 Task: nan
Action: Mouse moved to (428, 109)
Screenshot: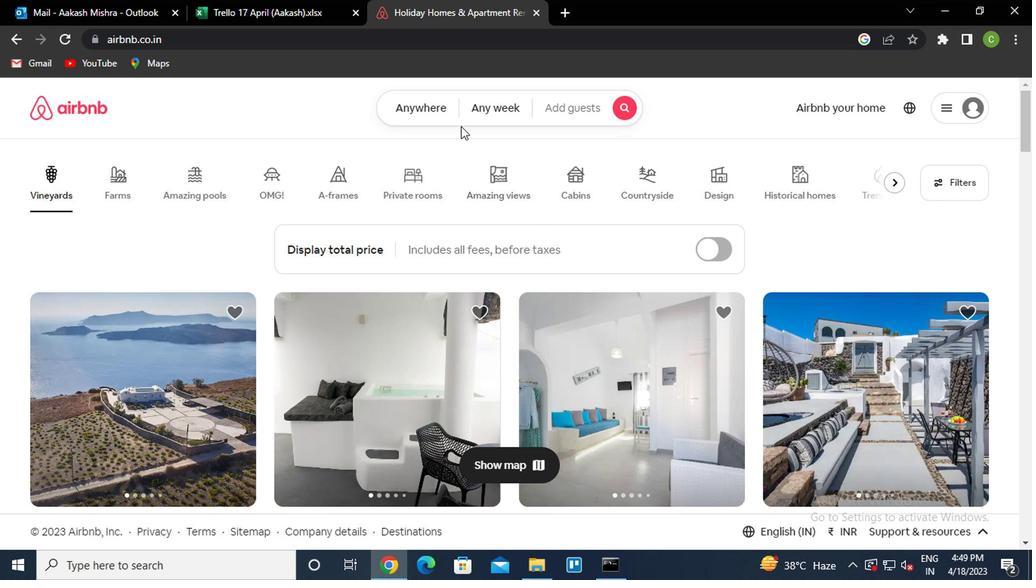 
Action: Mouse pressed left at (428, 109)
Screenshot: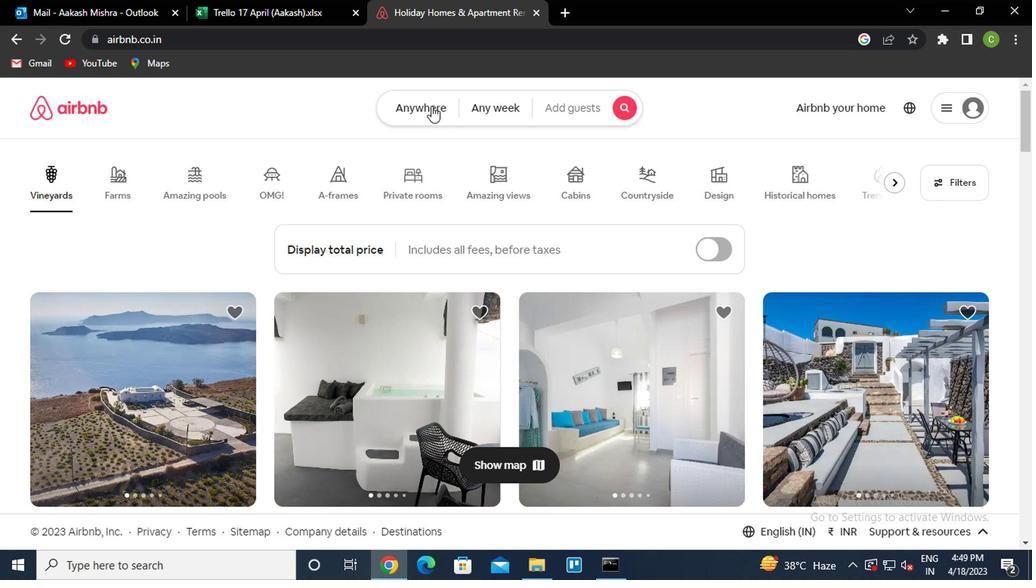 
Action: Mouse moved to (314, 169)
Screenshot: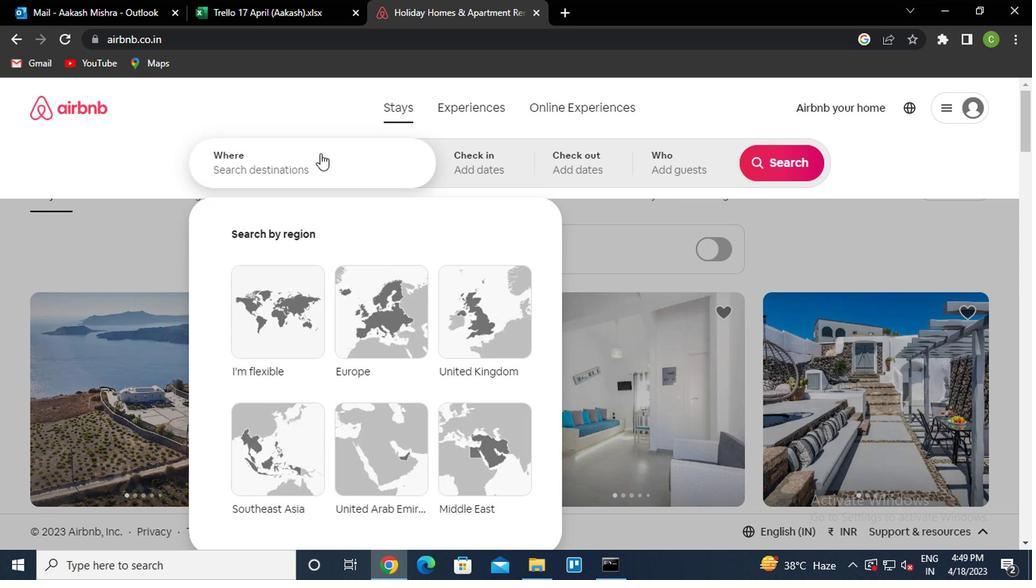 
Action: Mouse pressed left at (314, 169)
Screenshot: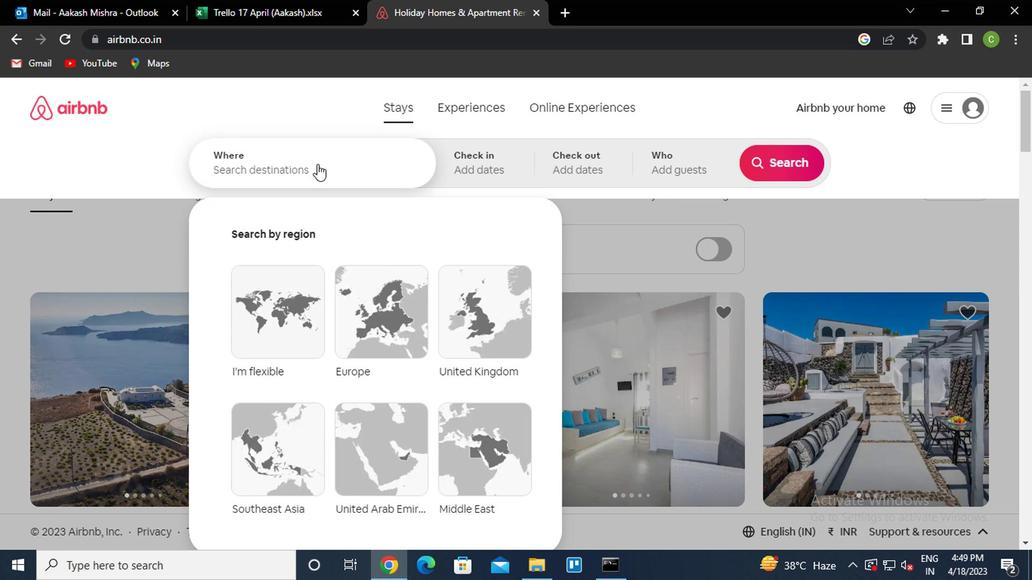 
Action: Mouse moved to (318, 168)
Screenshot: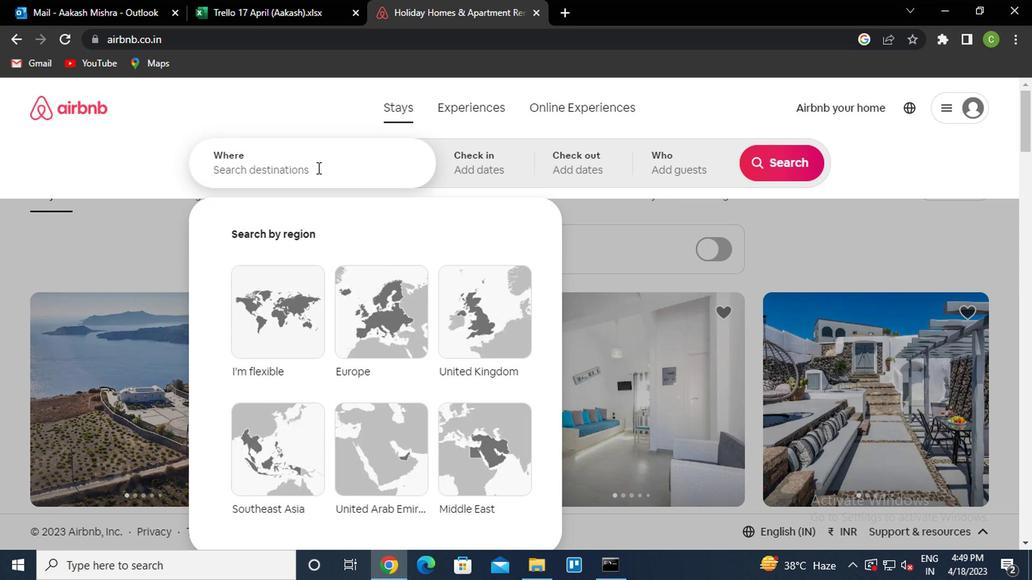 
Action: Key pressed c<Key.caps_lock>abo<Key.space>brazil<Key.down><Key.enter>
Screenshot: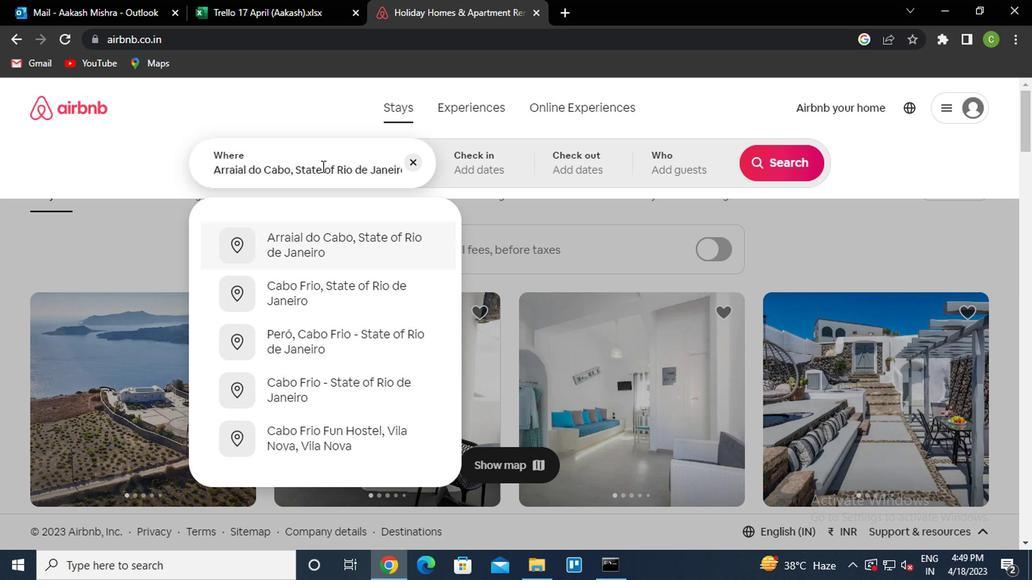 
Action: Mouse moved to (761, 282)
Screenshot: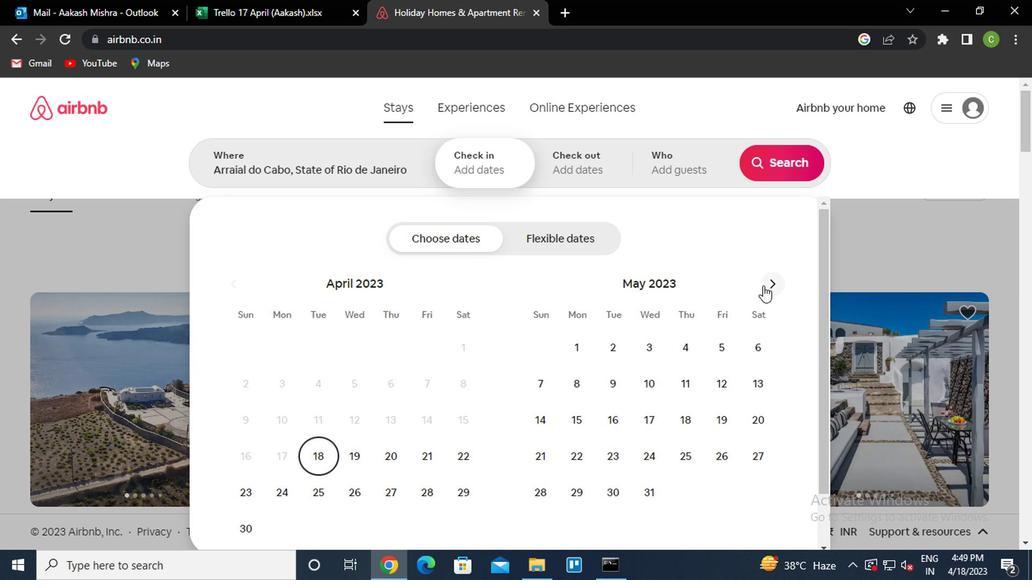
Action: Mouse pressed left at (761, 282)
Screenshot: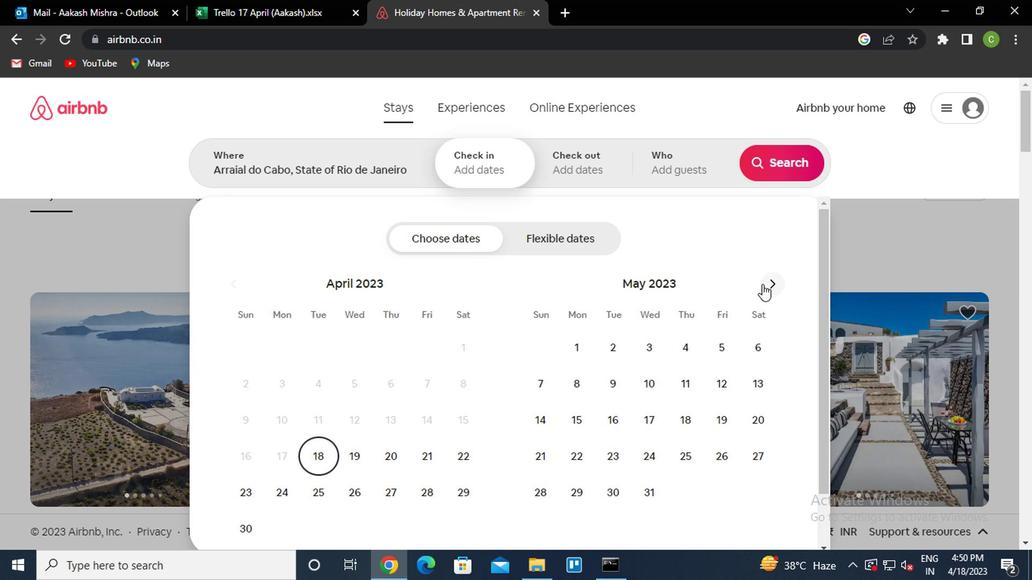 
Action: Mouse pressed left at (761, 282)
Screenshot: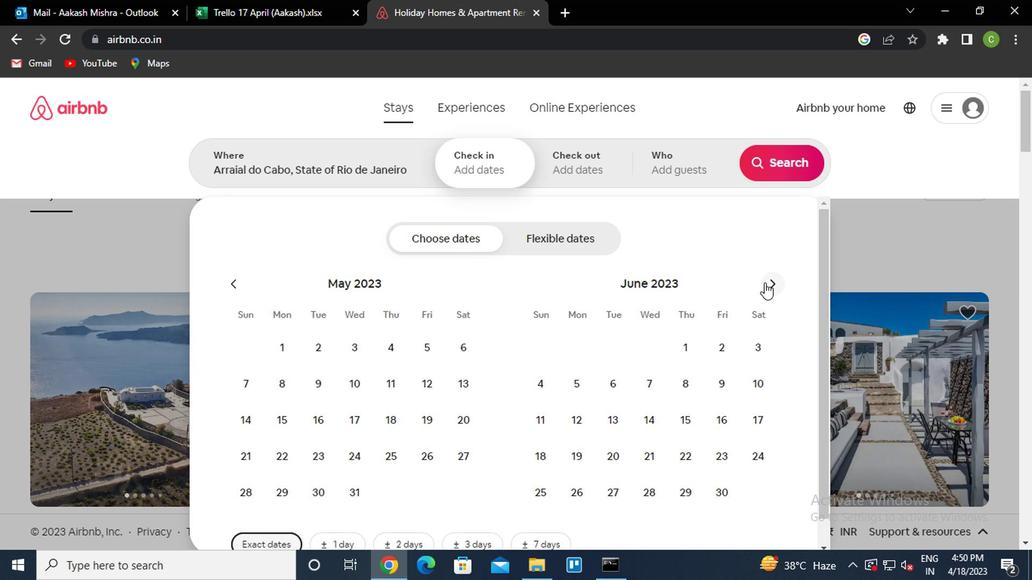 
Action: Mouse moved to (654, 414)
Screenshot: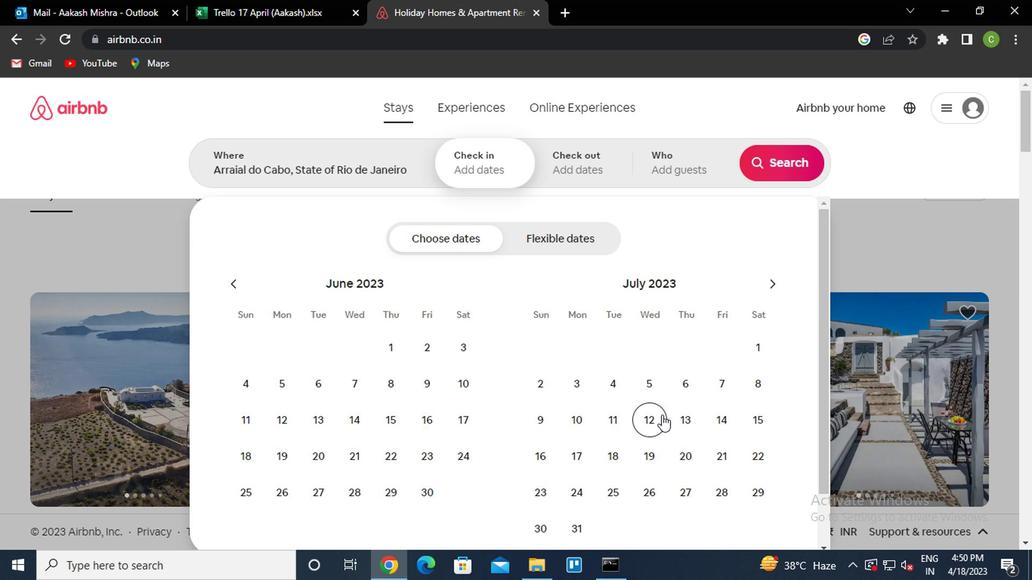 
Action: Mouse pressed left at (654, 414)
Screenshot: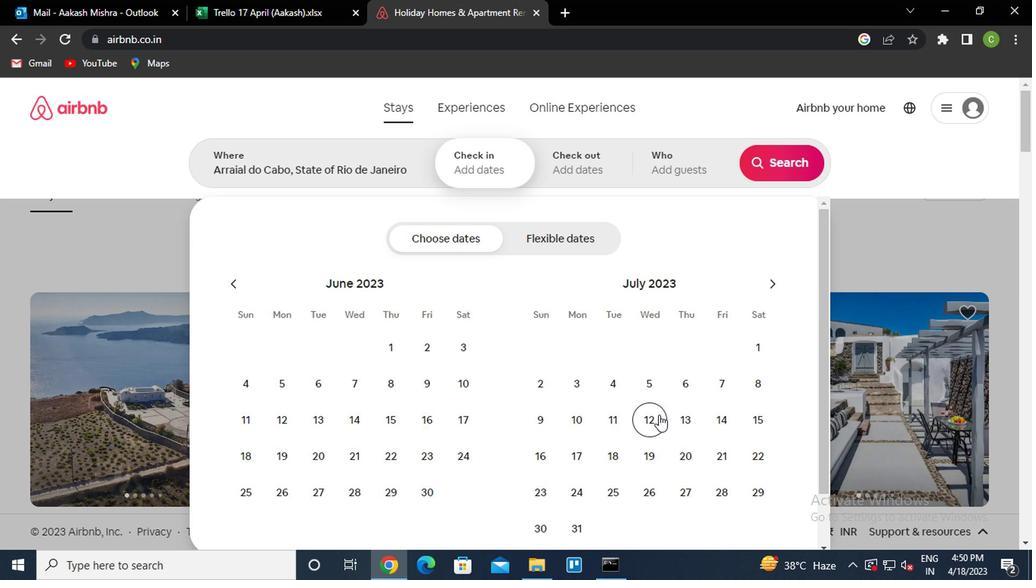 
Action: Mouse moved to (749, 419)
Screenshot: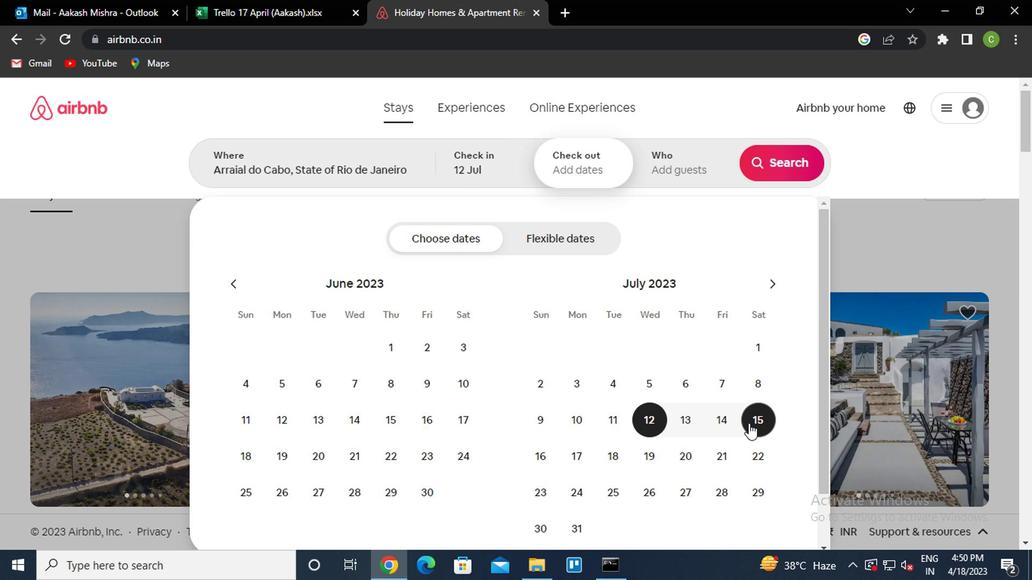 
Action: Mouse pressed left at (749, 419)
Screenshot: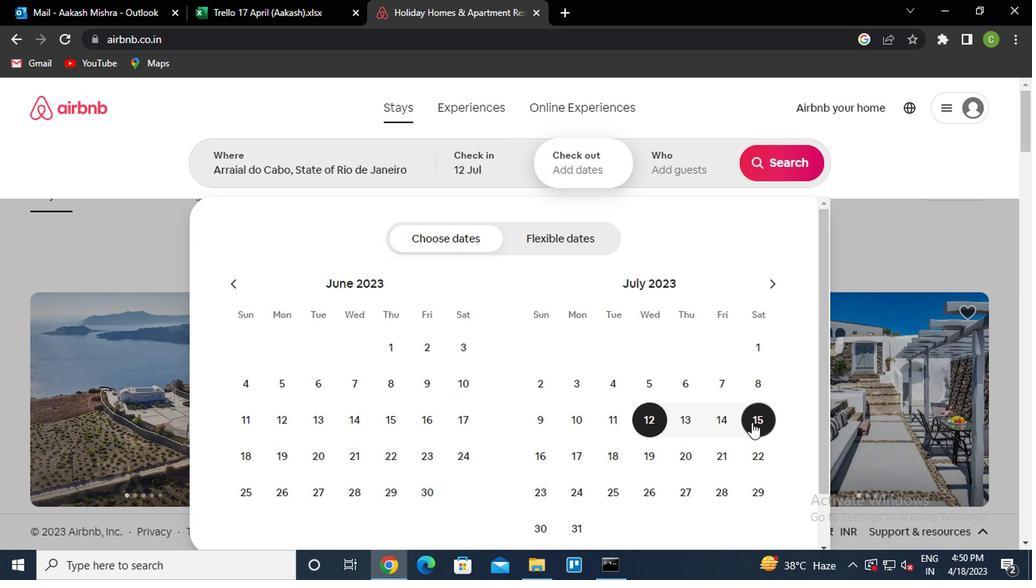 
Action: Mouse moved to (694, 157)
Screenshot: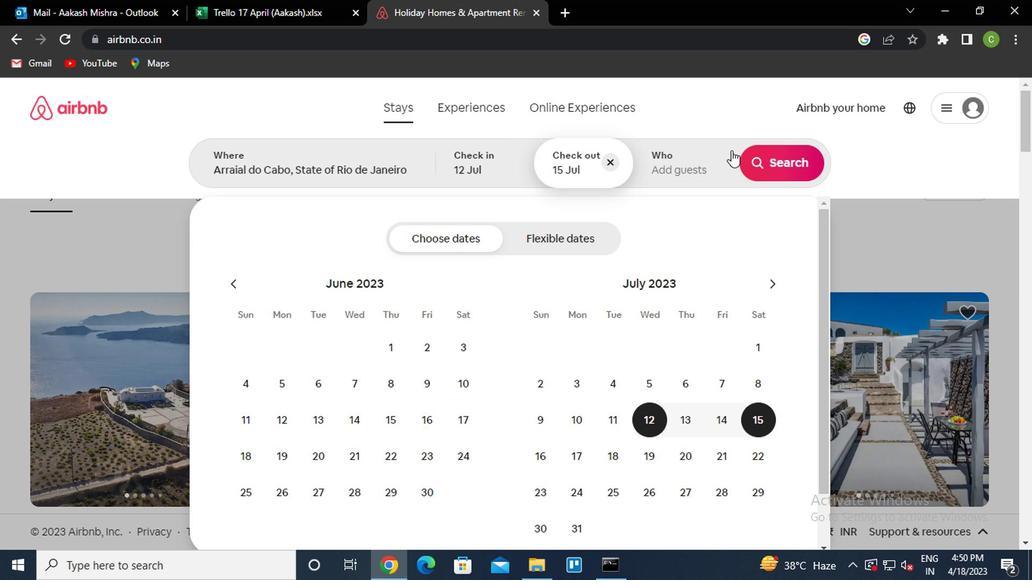 
Action: Mouse pressed left at (694, 157)
Screenshot: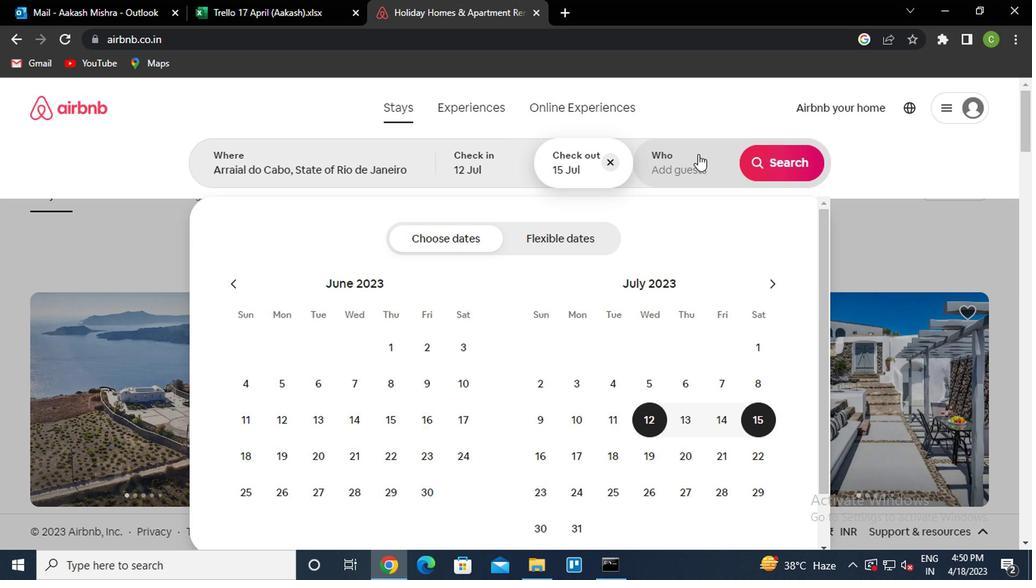 
Action: Mouse moved to (795, 249)
Screenshot: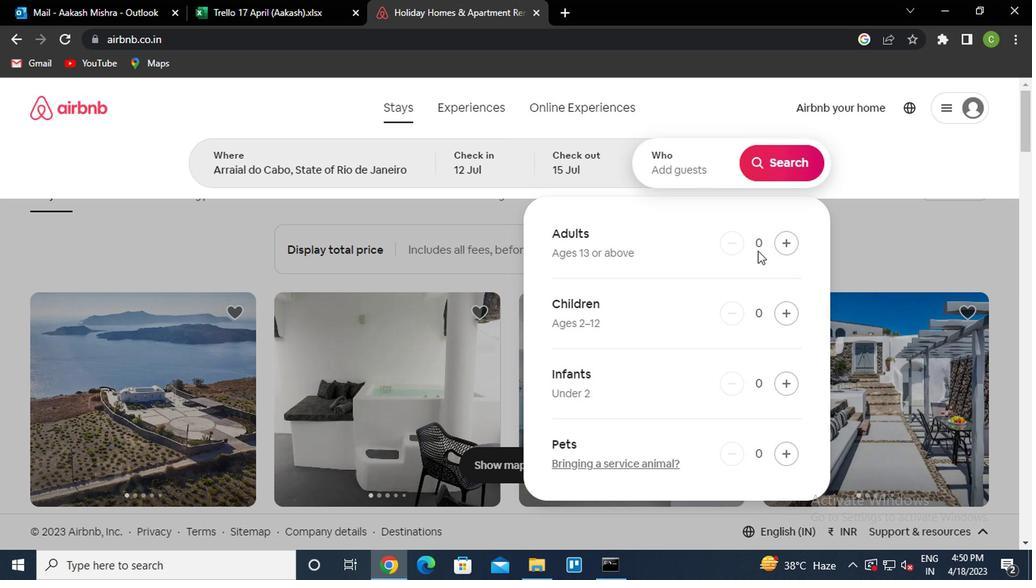
Action: Mouse pressed left at (795, 249)
Screenshot: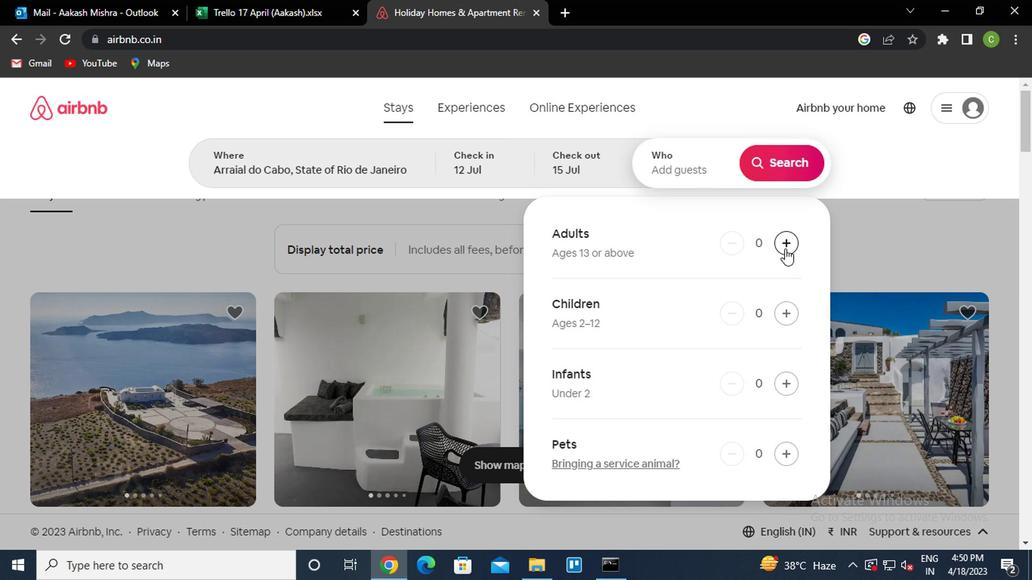 
Action: Mouse moved to (789, 247)
Screenshot: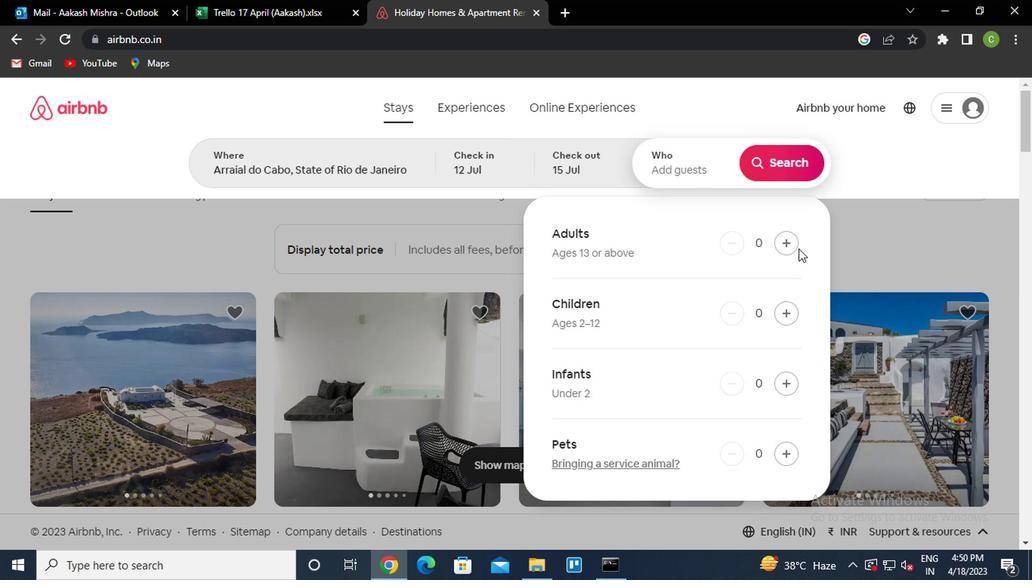 
Action: Mouse pressed left at (789, 247)
Screenshot: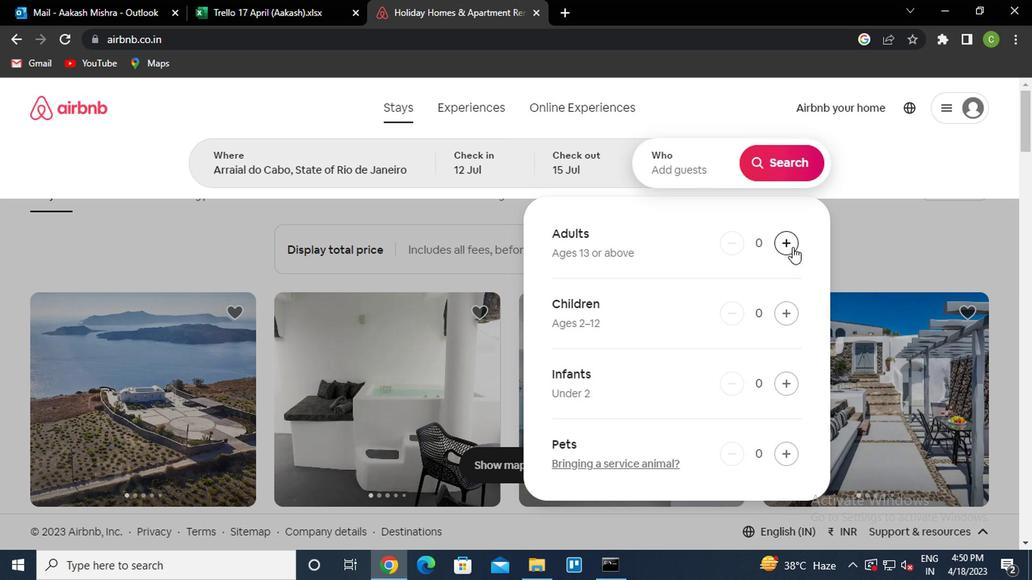 
Action: Mouse pressed left at (789, 247)
Screenshot: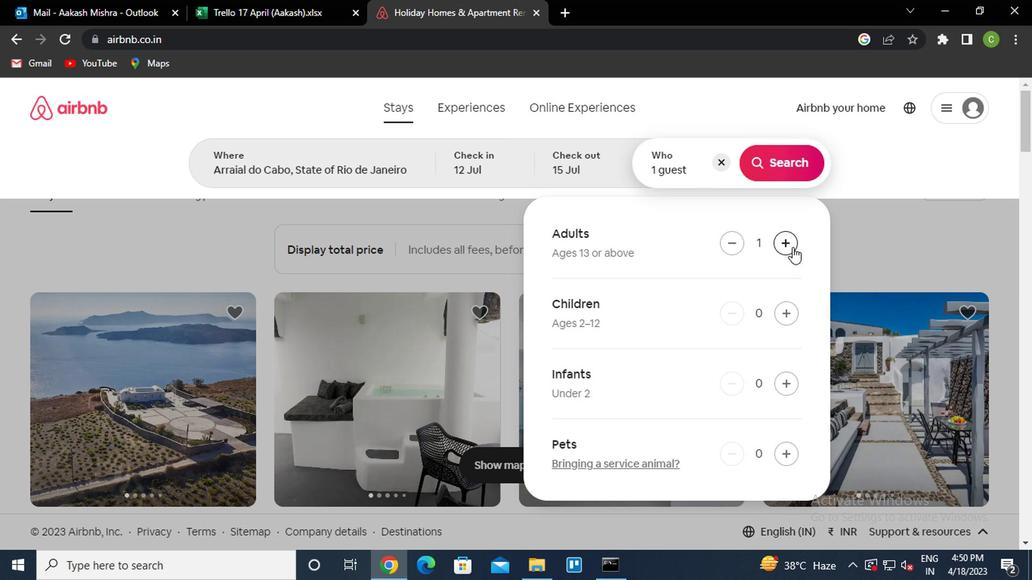 
Action: Mouse pressed left at (789, 247)
Screenshot: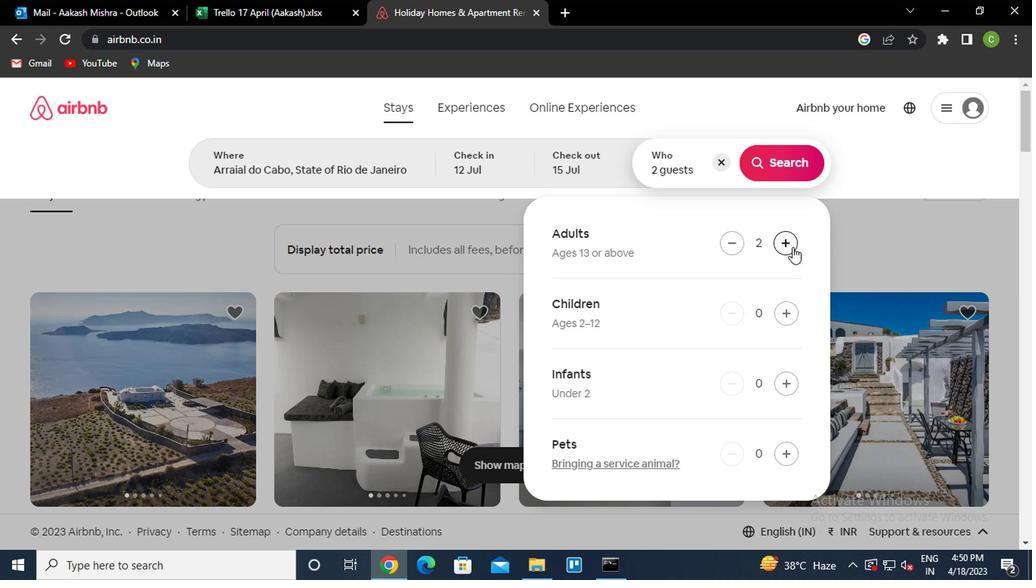 
Action: Mouse moved to (839, 238)
Screenshot: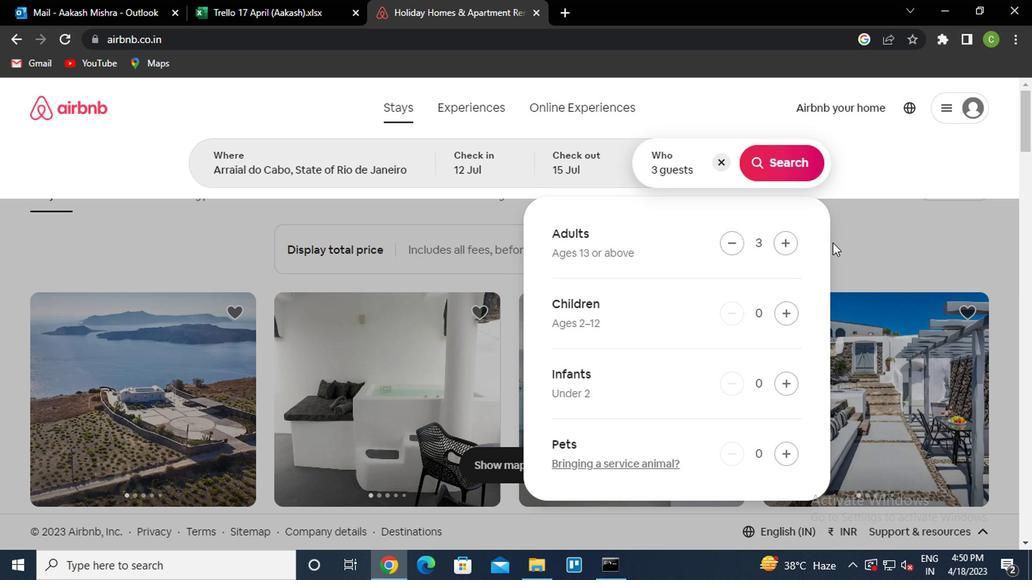 
Action: Mouse pressed left at (839, 238)
Screenshot: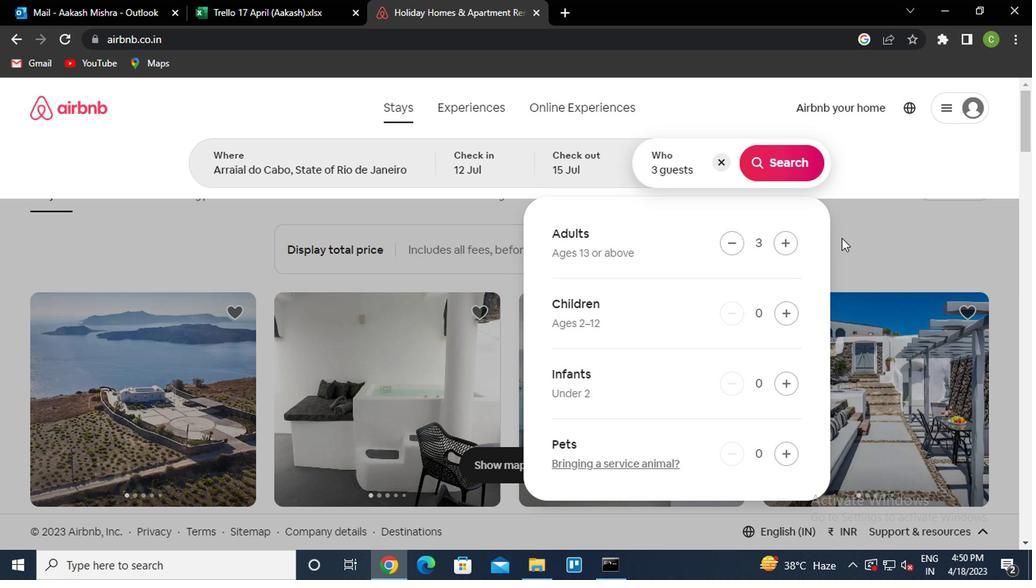
Action: Mouse moved to (963, 187)
Screenshot: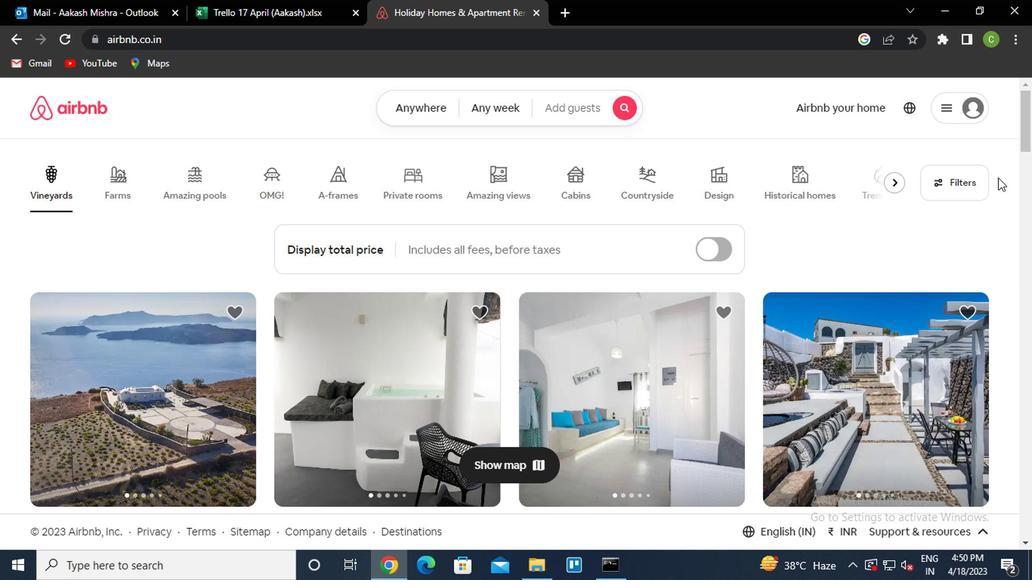 
Action: Mouse pressed left at (963, 187)
Screenshot: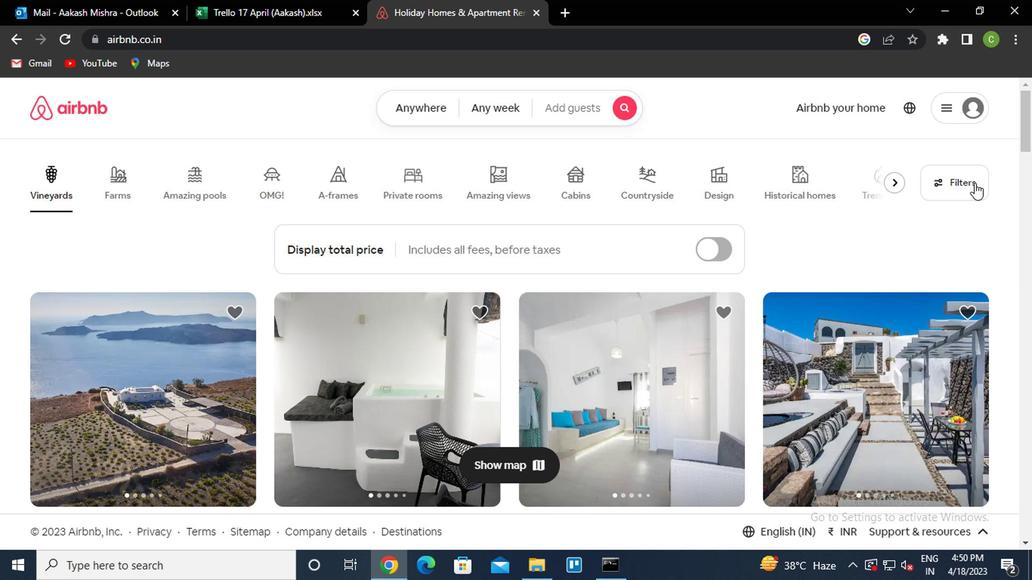 
Action: Mouse moved to (371, 351)
Screenshot: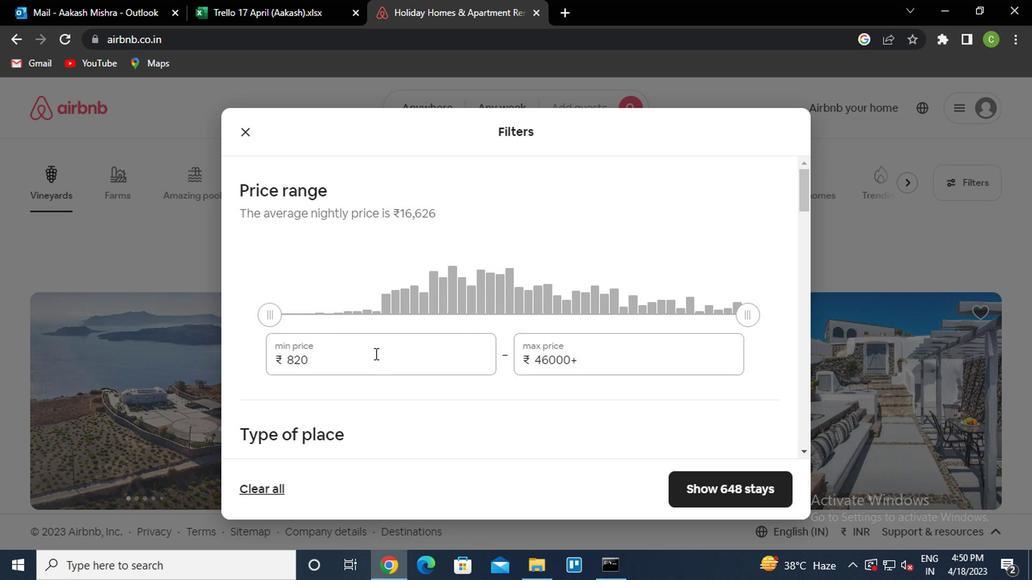
Action: Mouse pressed left at (371, 351)
Screenshot: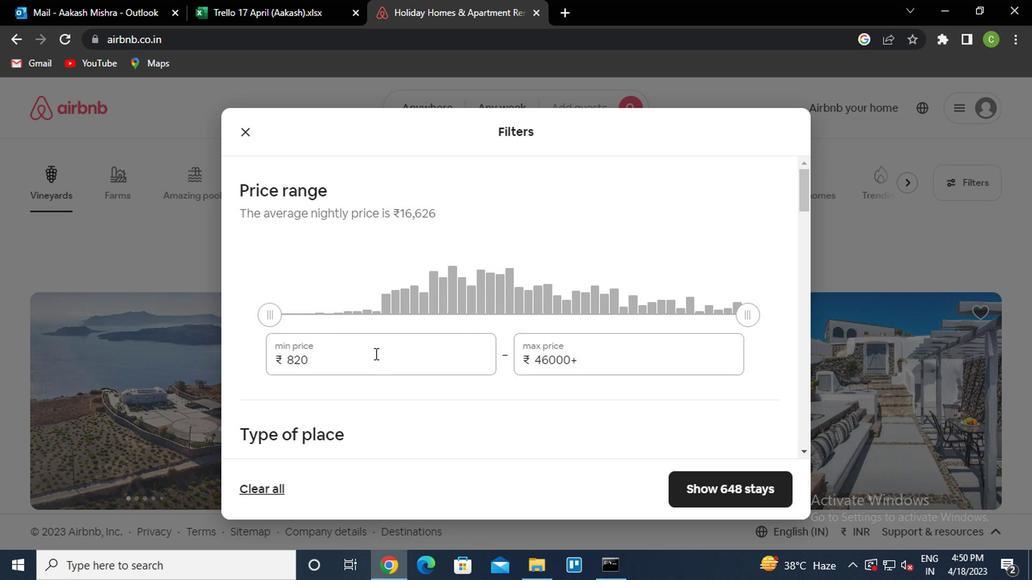 
Action: Key pressed <Key.backspace><Key.backspace><Key.backspace>12000<Key.tab>16000
Screenshot: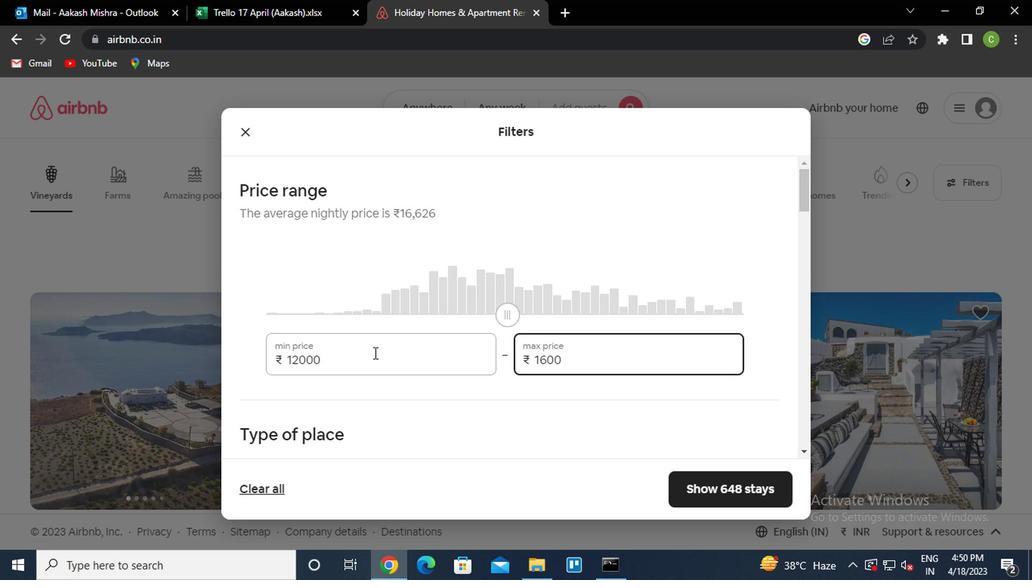 
Action: Mouse moved to (377, 402)
Screenshot: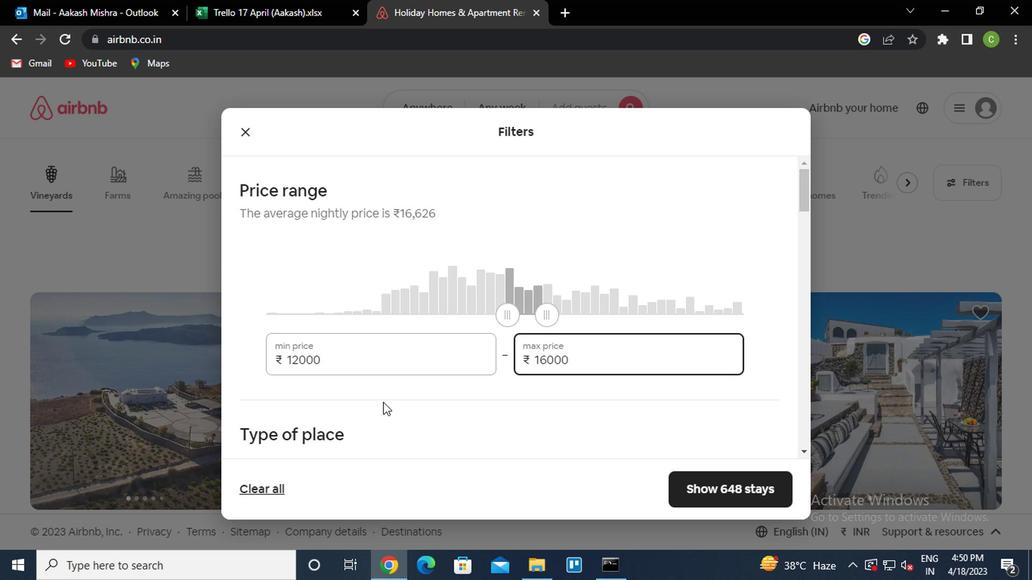 
Action: Mouse scrolled (377, 401) with delta (0, 0)
Screenshot: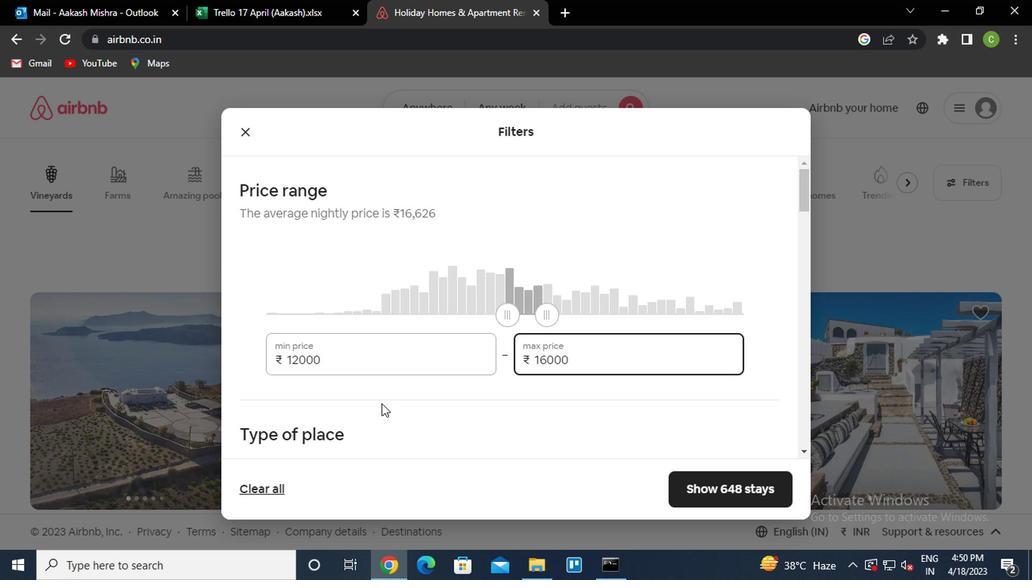 
Action: Mouse scrolled (377, 401) with delta (0, 0)
Screenshot: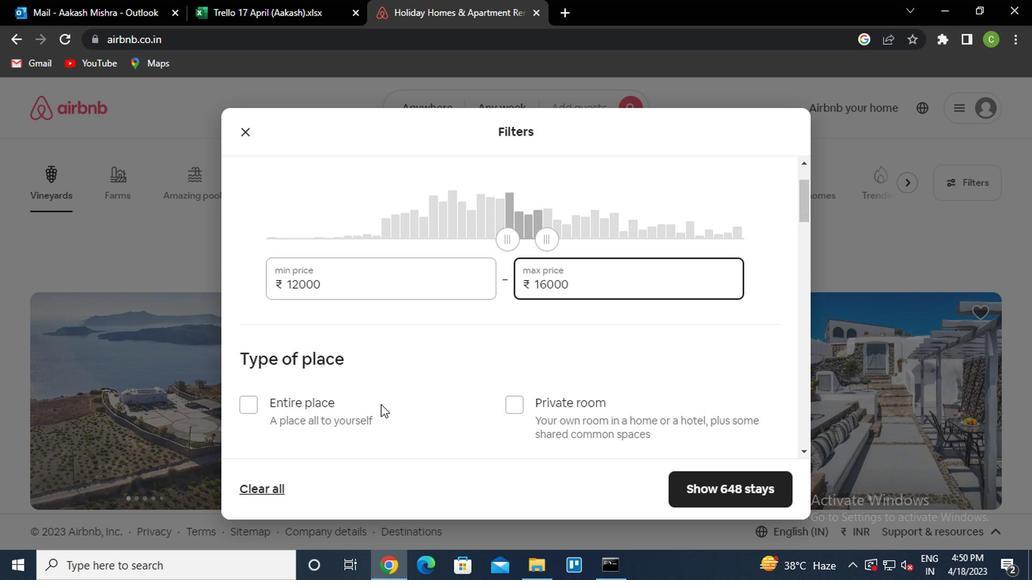 
Action: Mouse moved to (231, 324)
Screenshot: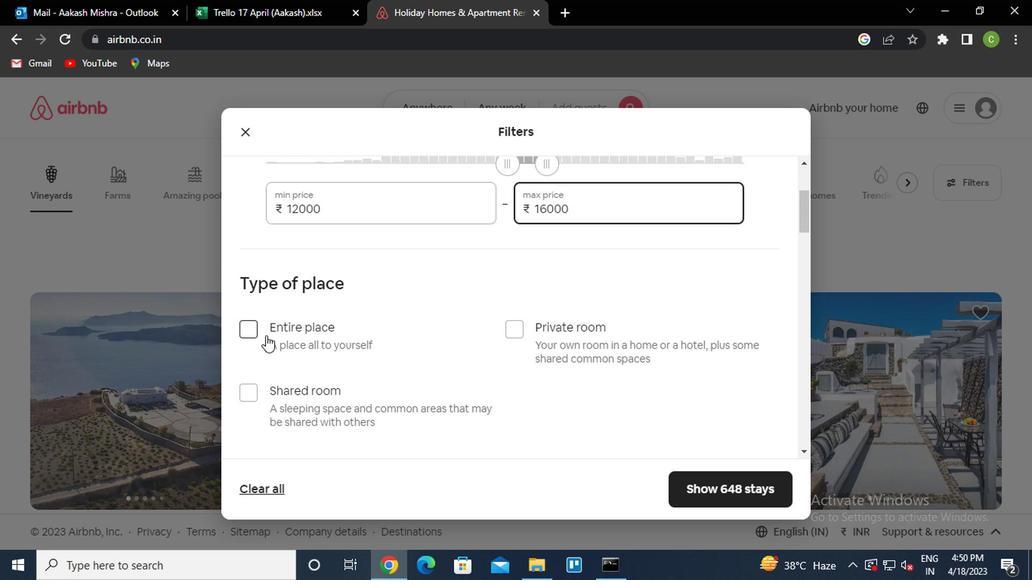 
Action: Mouse pressed left at (231, 324)
Screenshot: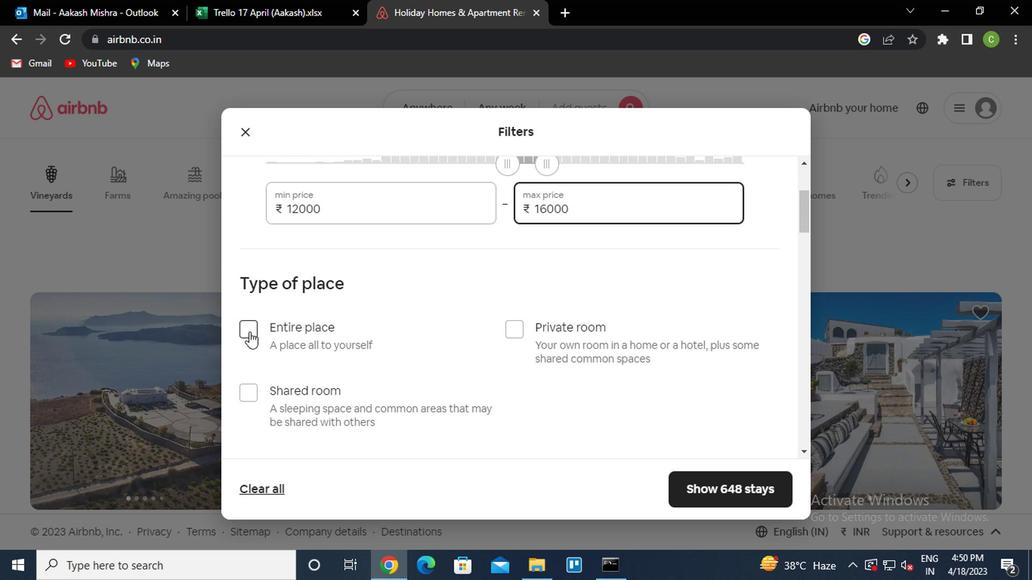 
Action: Mouse moved to (256, 329)
Screenshot: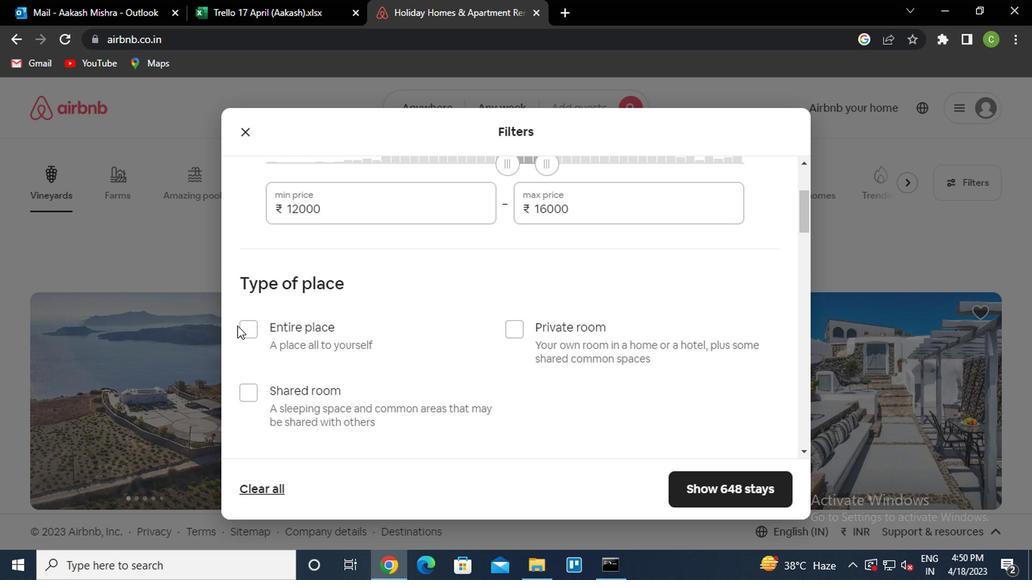 
Action: Mouse pressed left at (256, 329)
Screenshot: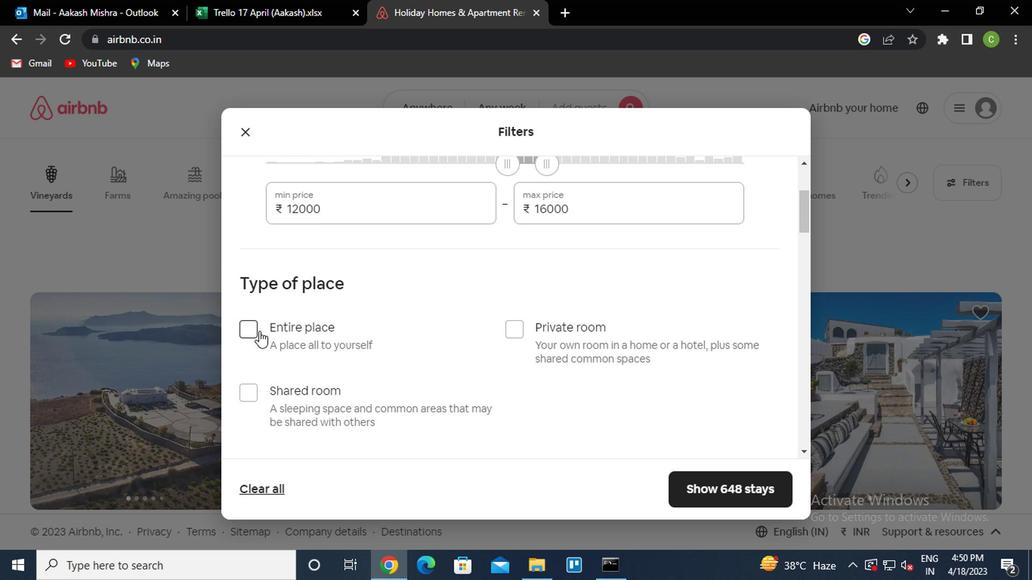 
Action: Mouse moved to (429, 341)
Screenshot: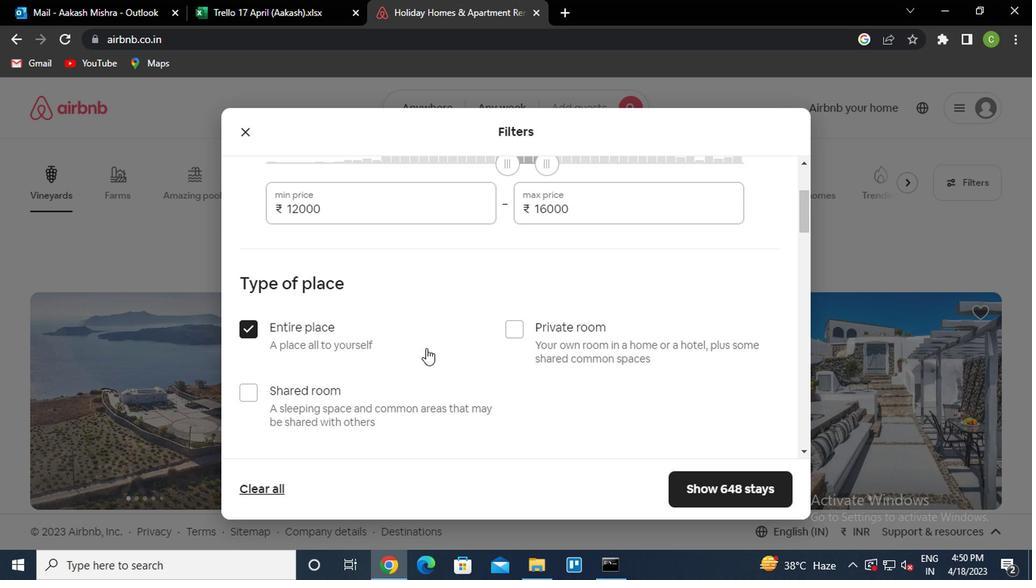 
Action: Mouse scrolled (429, 340) with delta (0, -1)
Screenshot: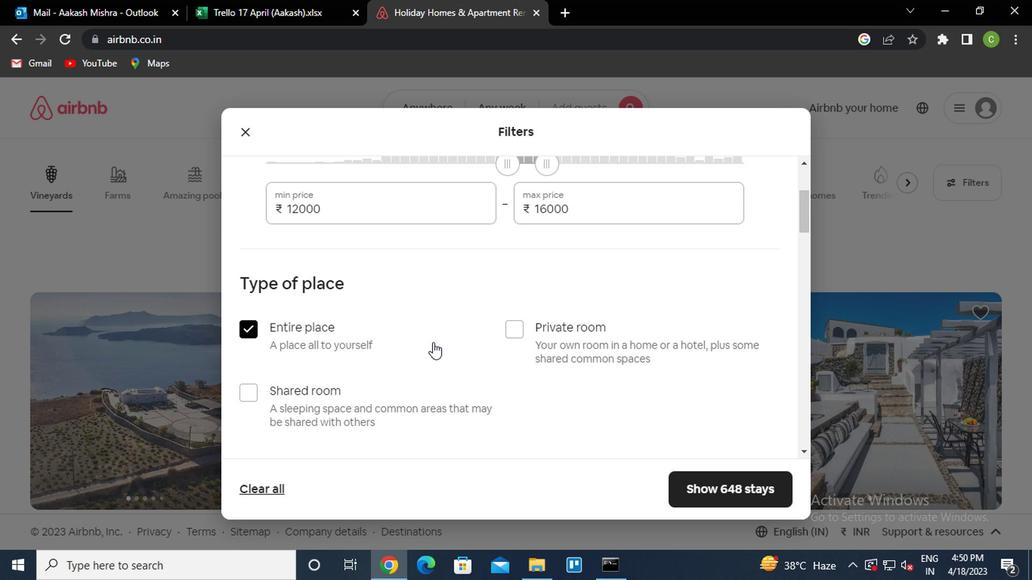 
Action: Mouse scrolled (429, 340) with delta (0, -1)
Screenshot: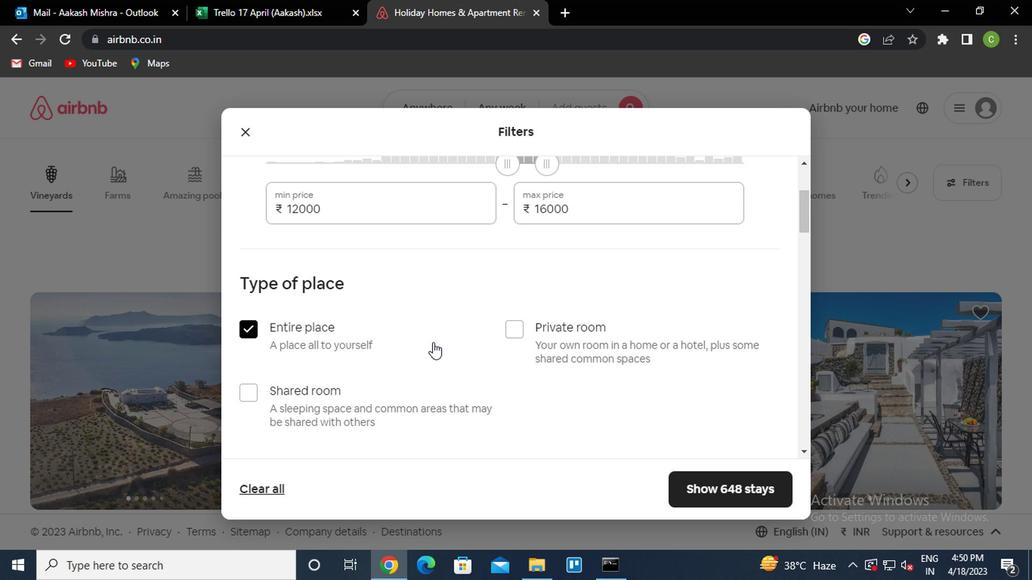
Action: Mouse scrolled (429, 340) with delta (0, -1)
Screenshot: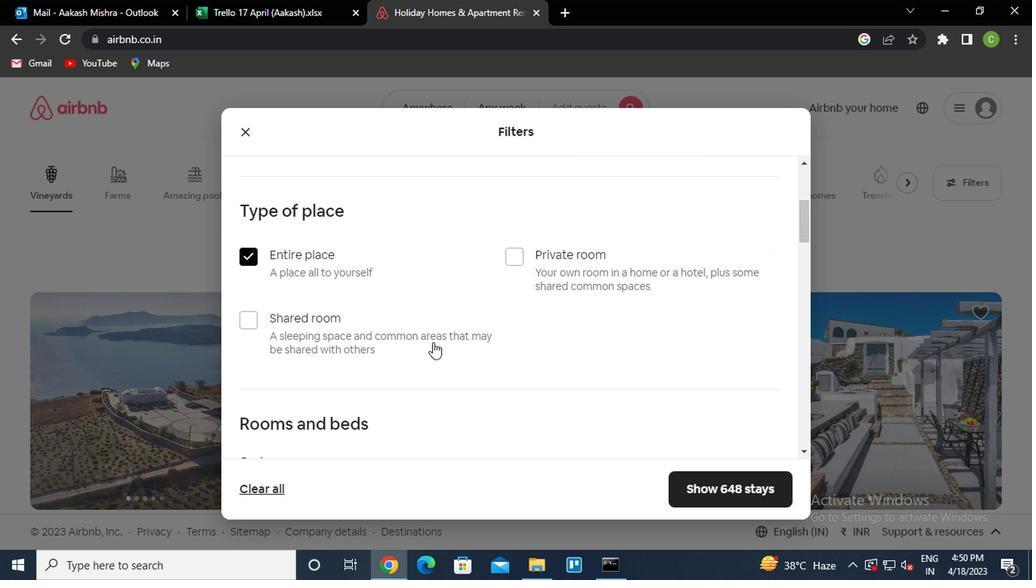 
Action: Mouse moved to (388, 345)
Screenshot: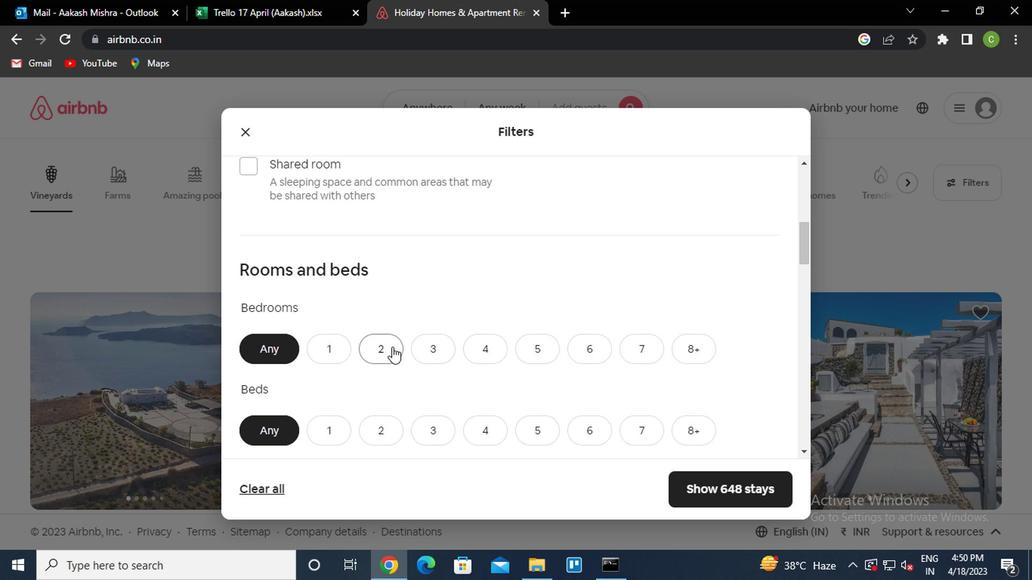 
Action: Mouse pressed left at (388, 345)
Screenshot: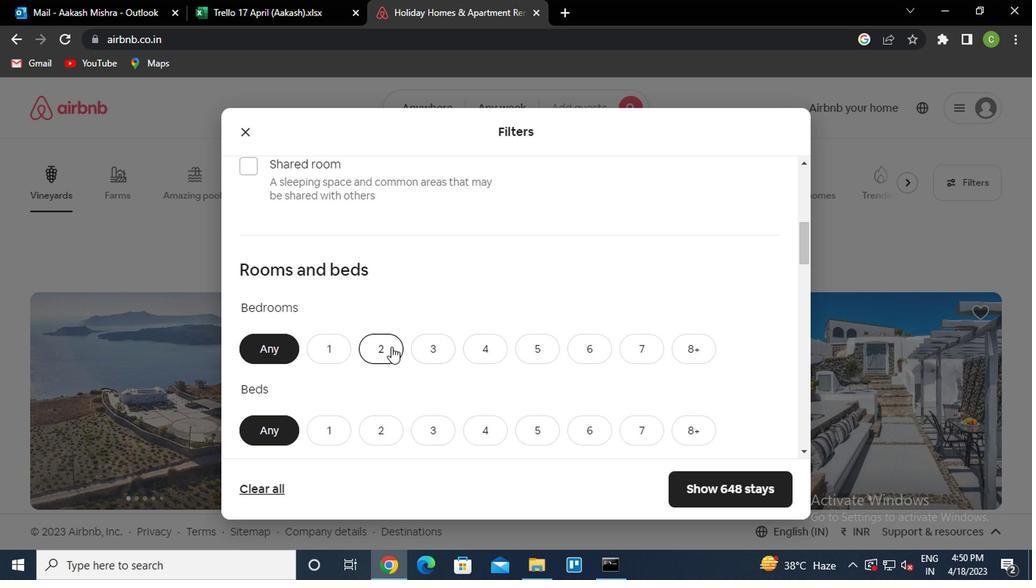 
Action: Mouse moved to (403, 334)
Screenshot: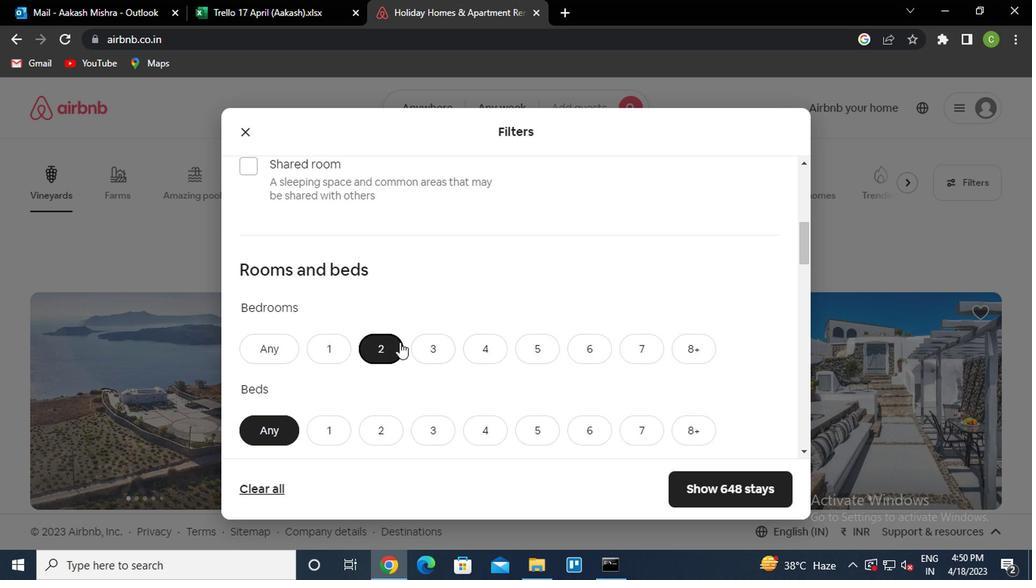 
Action: Mouse scrolled (403, 333) with delta (0, 0)
Screenshot: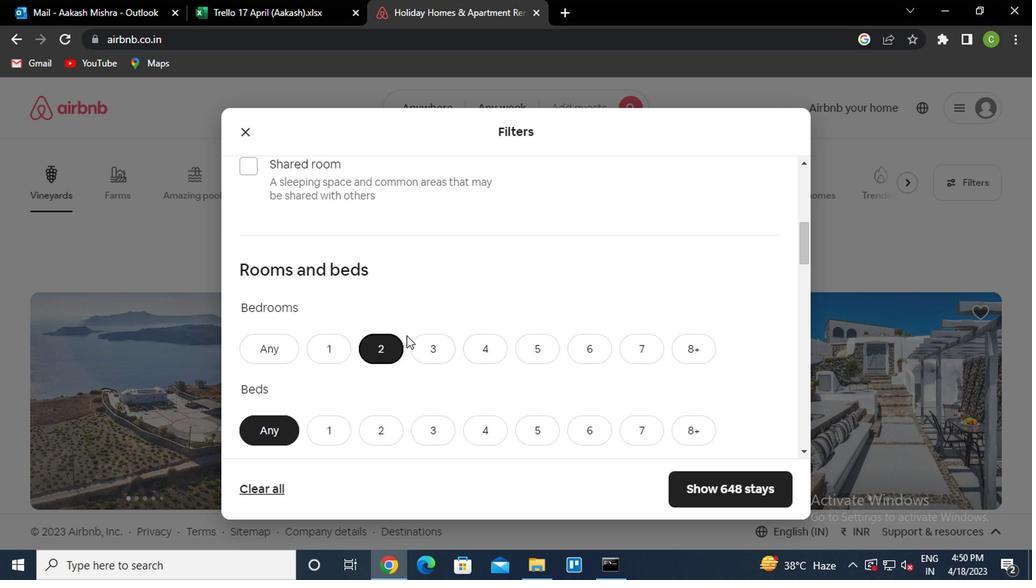 
Action: Mouse scrolled (403, 333) with delta (0, 0)
Screenshot: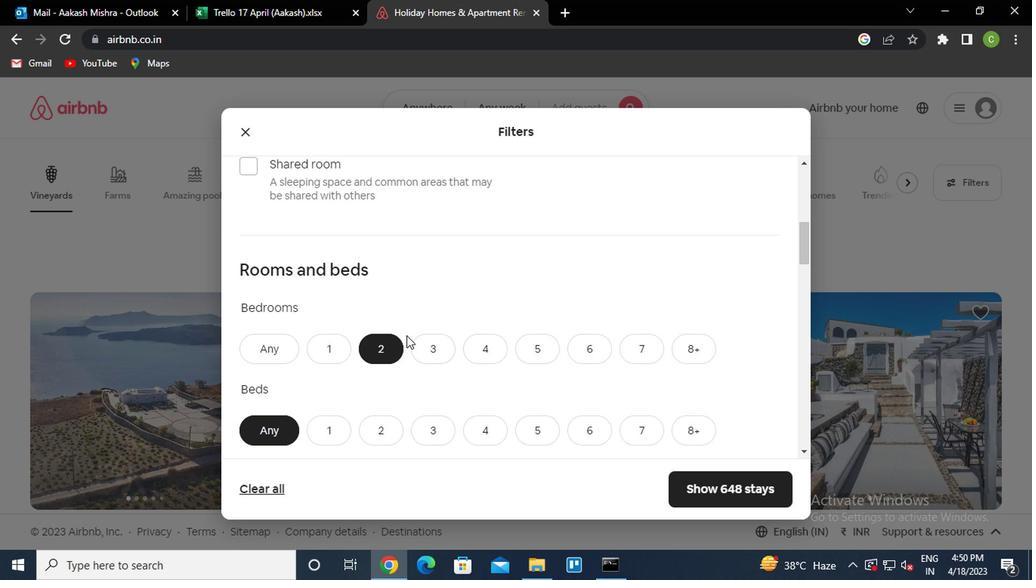 
Action: Mouse moved to (434, 289)
Screenshot: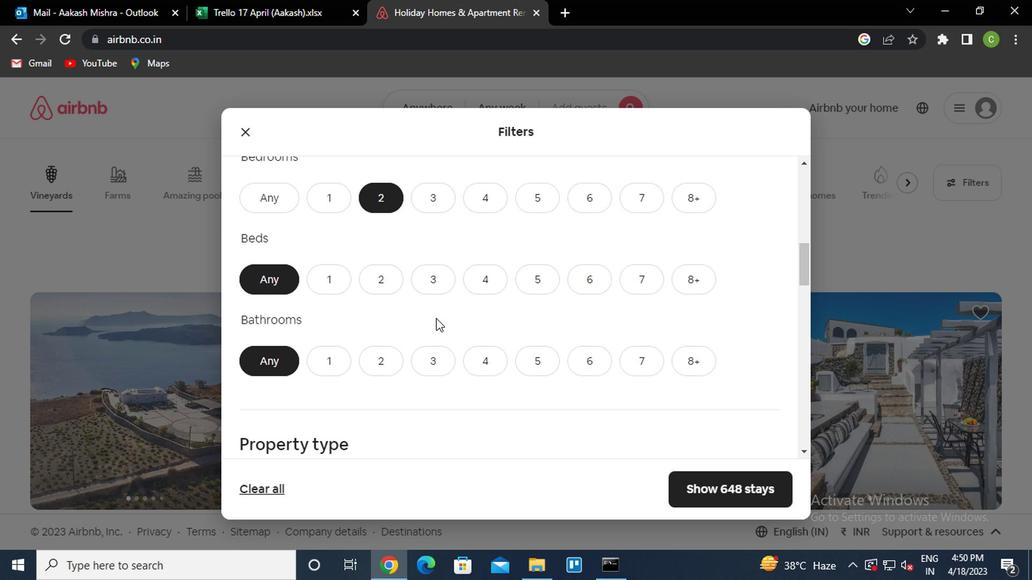 
Action: Mouse pressed left at (434, 289)
Screenshot: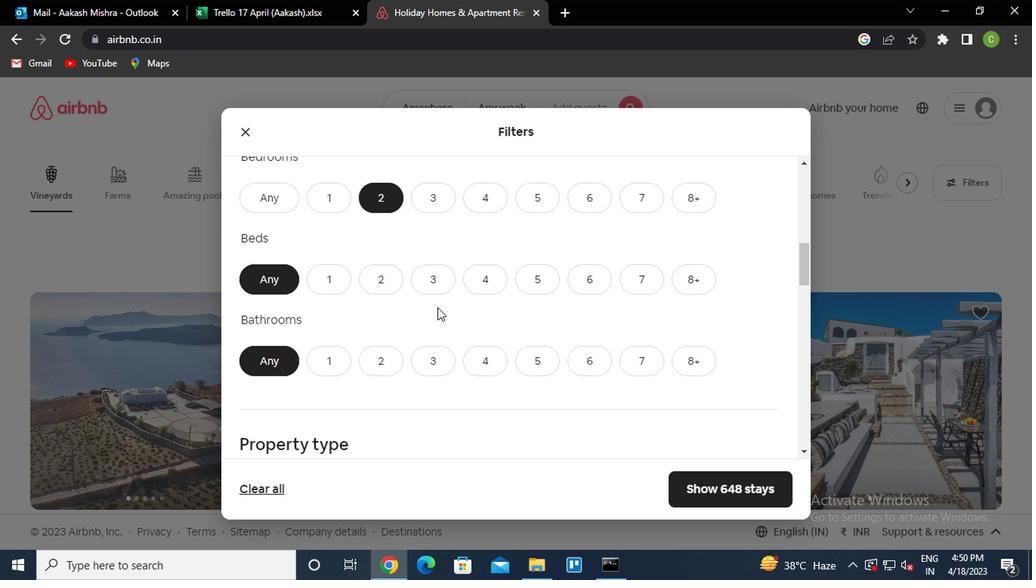 
Action: Mouse moved to (329, 368)
Screenshot: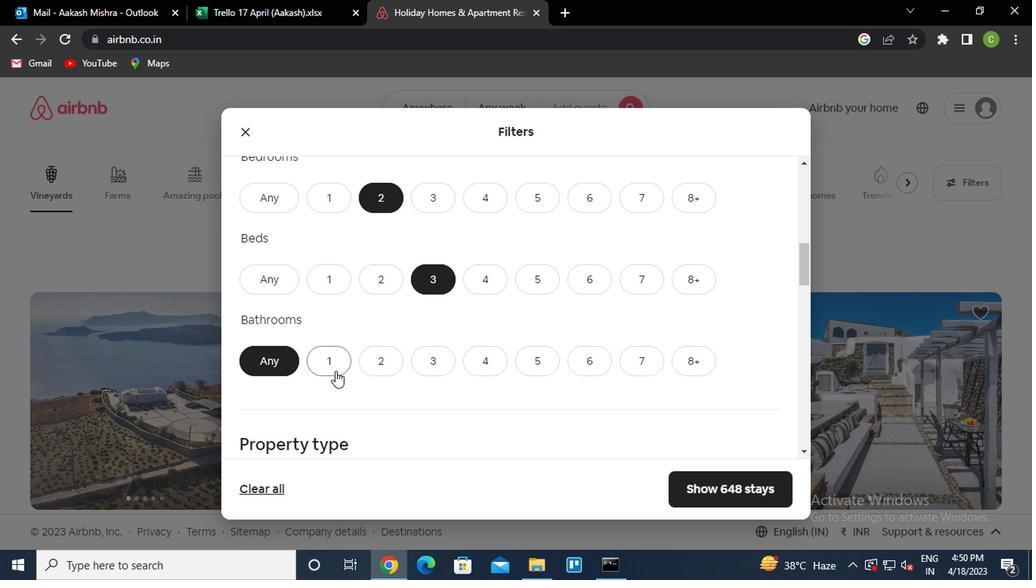 
Action: Mouse pressed left at (329, 368)
Screenshot: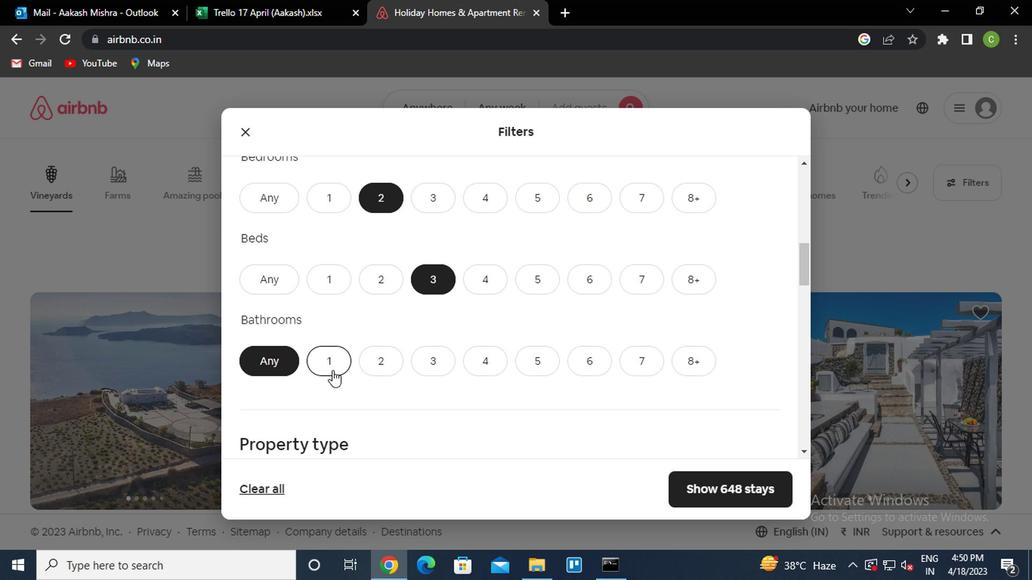 
Action: Mouse moved to (369, 371)
Screenshot: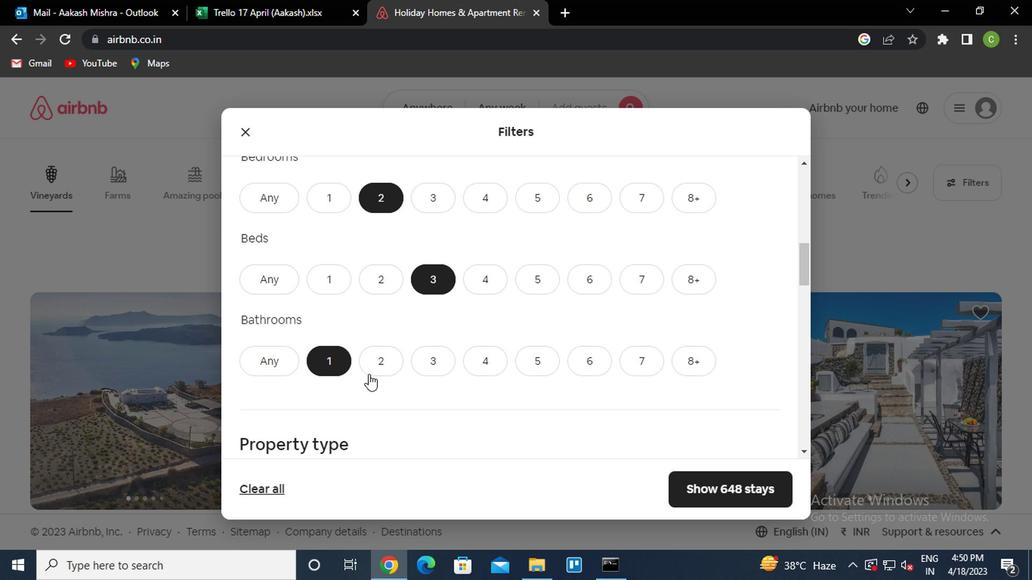 
Action: Mouse scrolled (369, 370) with delta (0, 0)
Screenshot: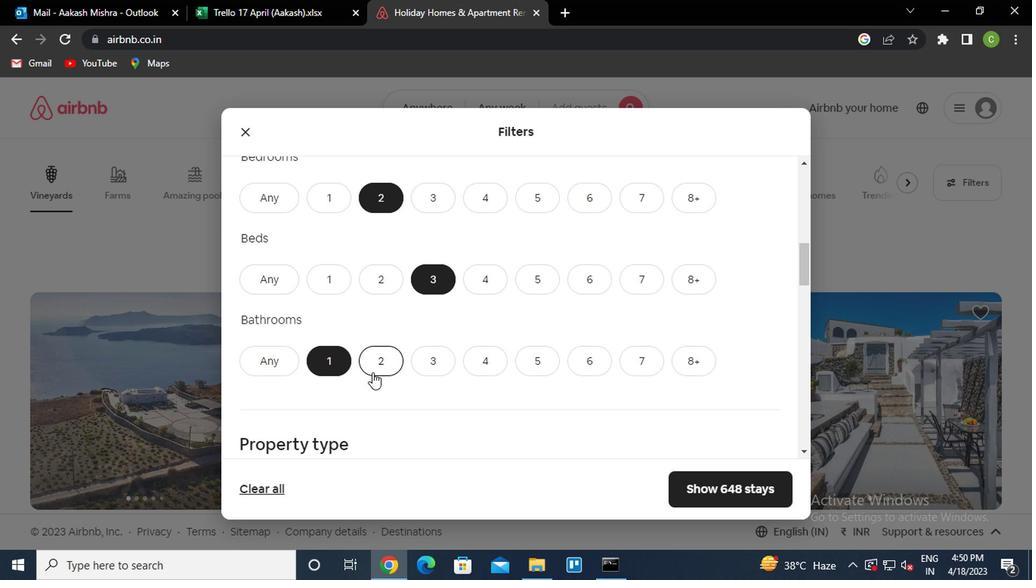 
Action: Mouse moved to (512, 414)
Screenshot: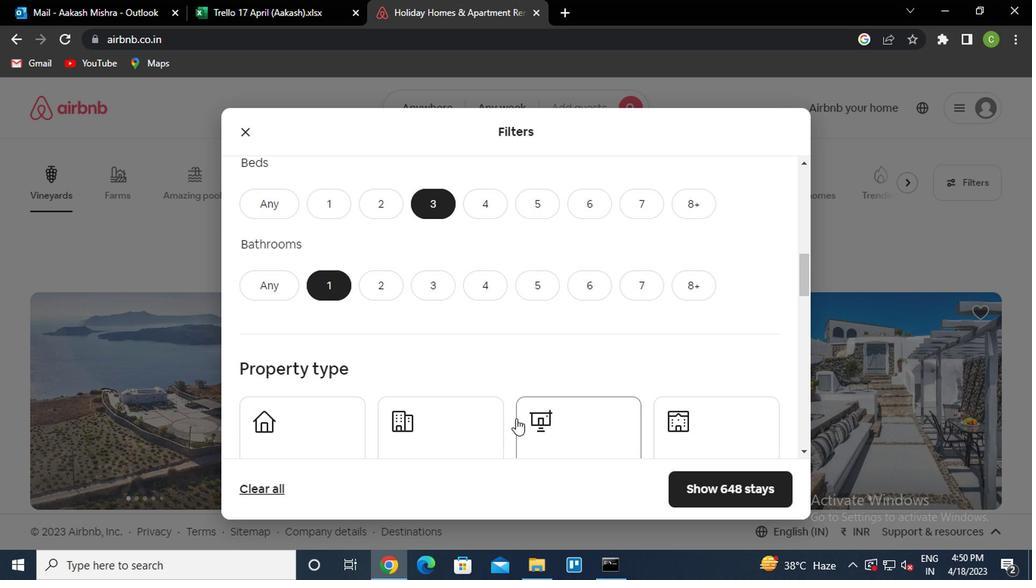 
Action: Mouse scrolled (512, 413) with delta (0, 0)
Screenshot: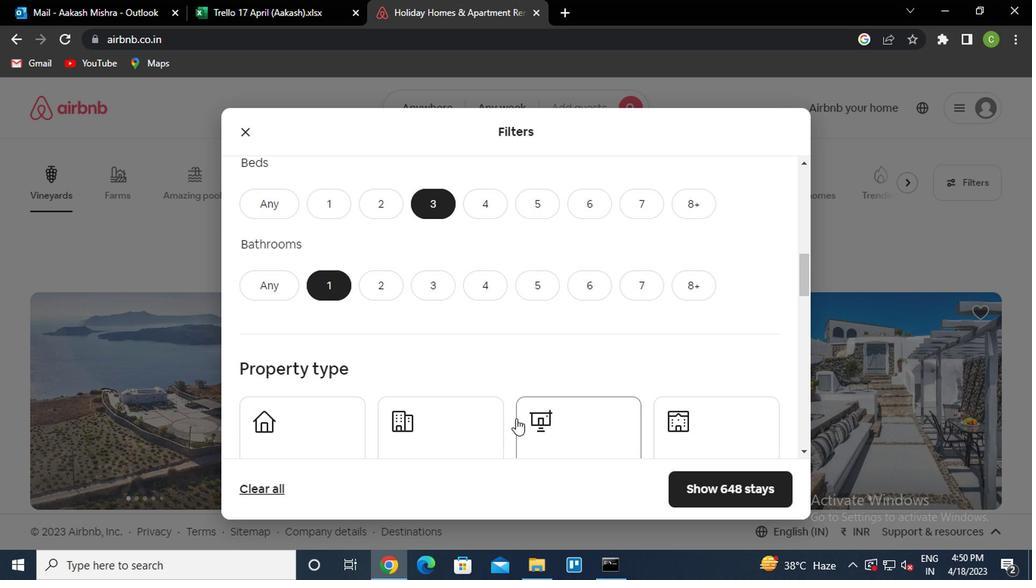 
Action: Mouse moved to (404, 367)
Screenshot: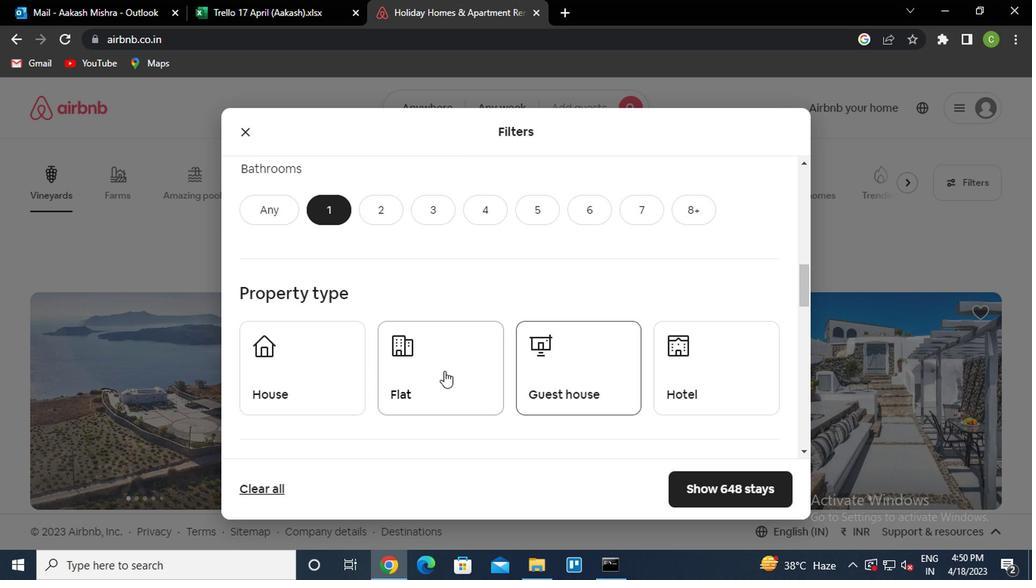 
Action: Mouse pressed left at (404, 367)
Screenshot: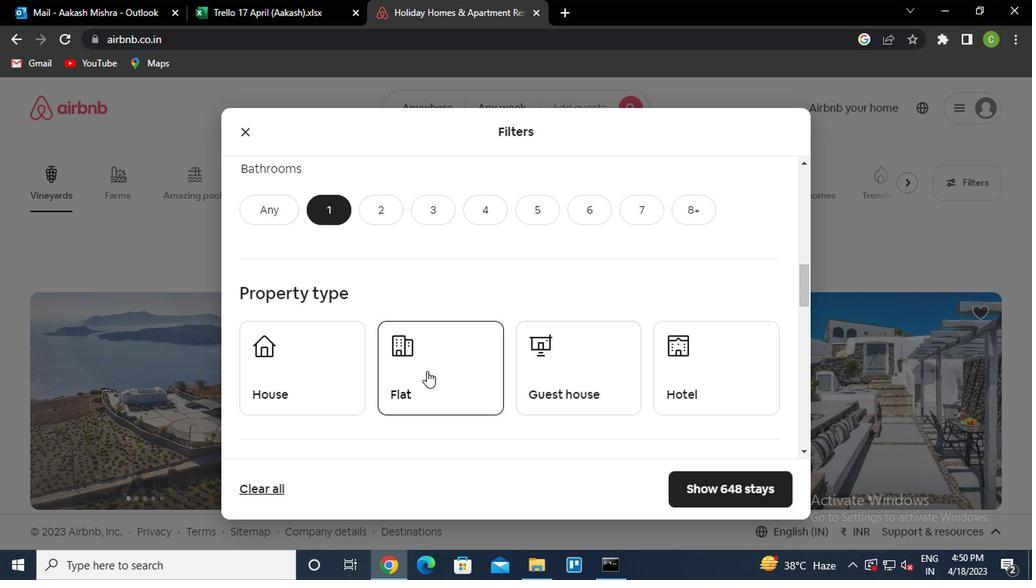 
Action: Mouse moved to (469, 351)
Screenshot: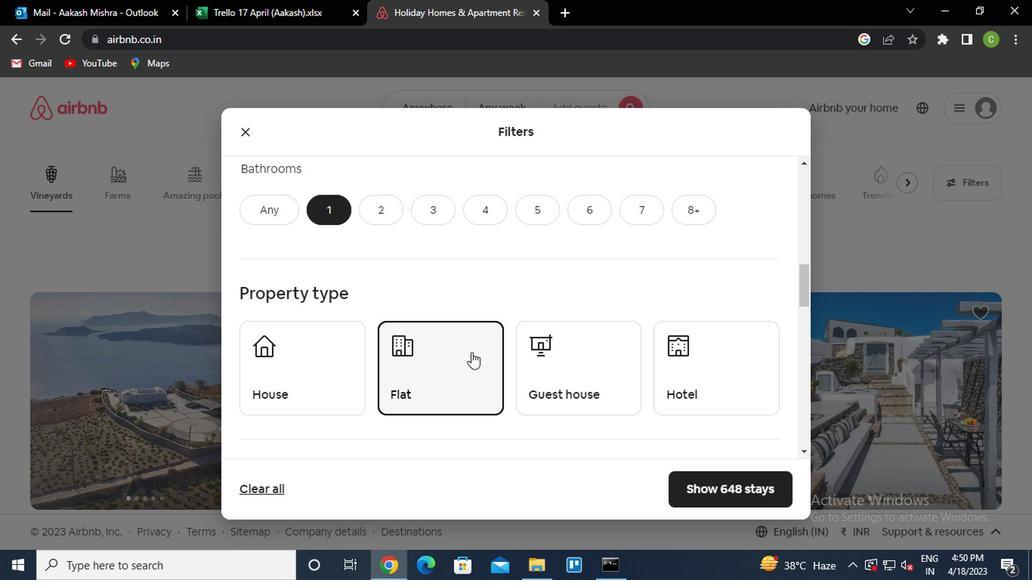 
Action: Mouse scrolled (469, 350) with delta (0, -1)
Screenshot: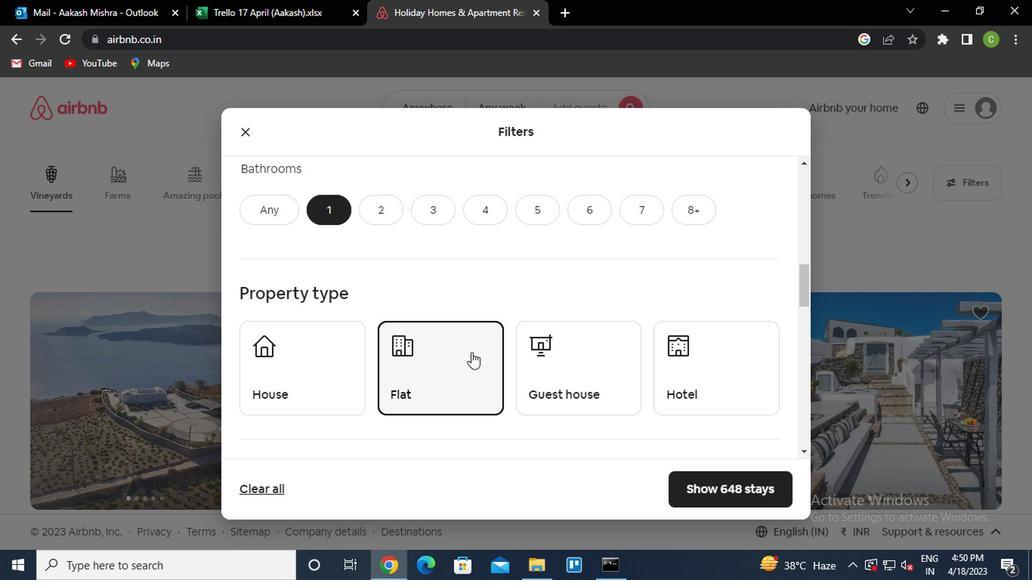 
Action: Mouse scrolled (469, 350) with delta (0, -1)
Screenshot: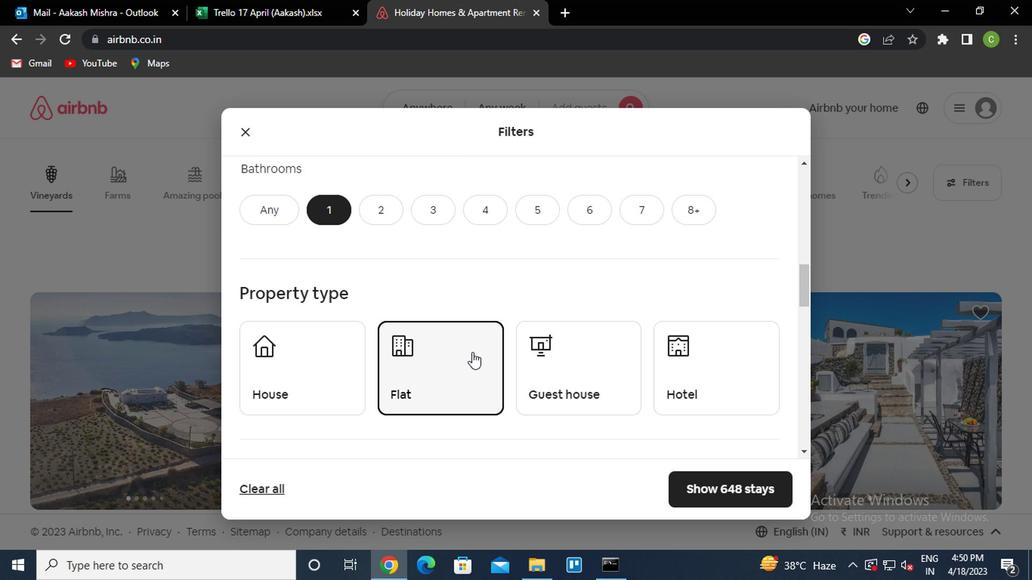 
Action: Mouse scrolled (469, 350) with delta (0, -1)
Screenshot: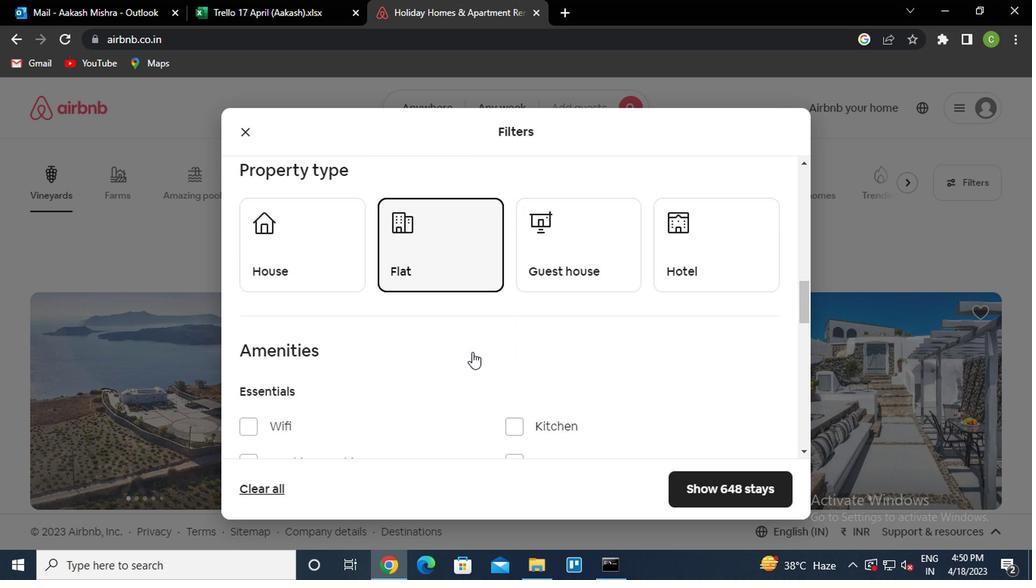 
Action: Mouse moved to (469, 351)
Screenshot: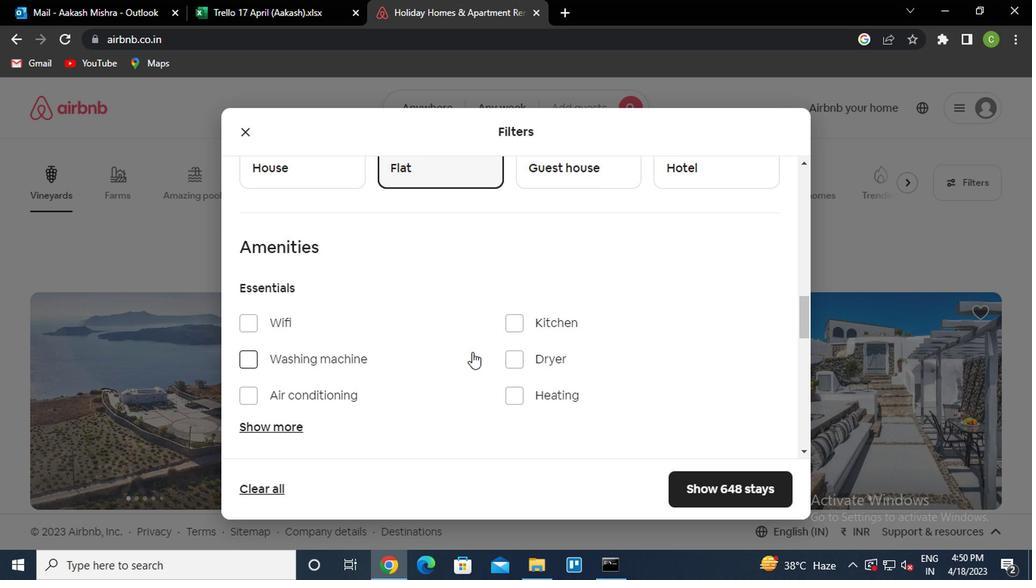 
Action: Mouse scrolled (469, 350) with delta (0, -1)
Screenshot: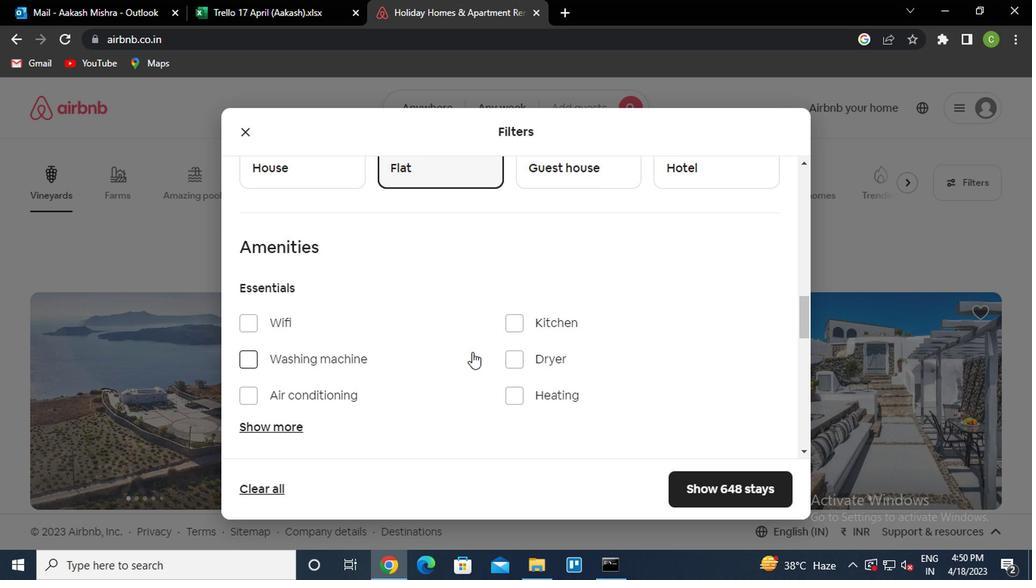 
Action: Mouse scrolled (469, 350) with delta (0, -1)
Screenshot: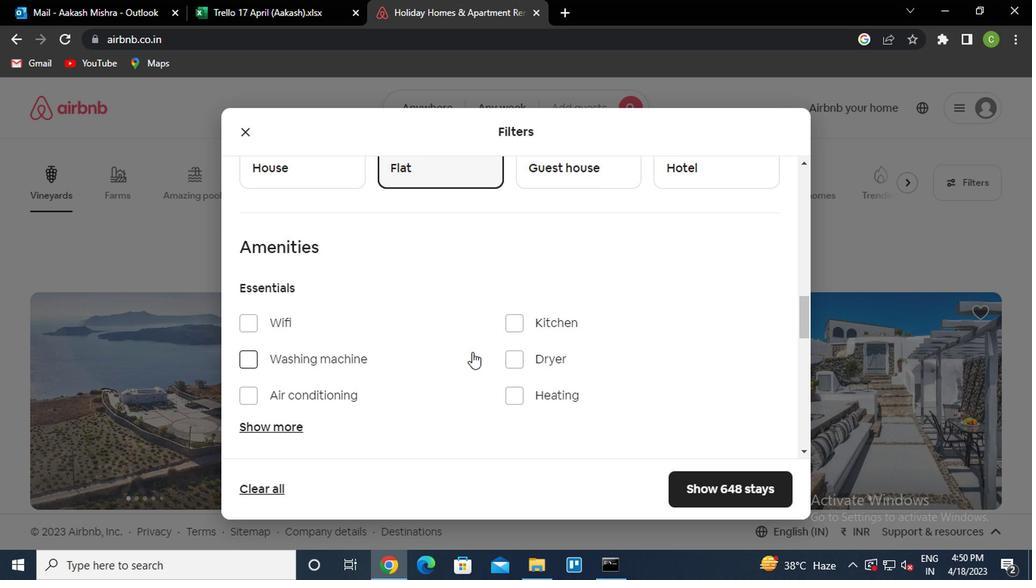 
Action: Mouse moved to (469, 353)
Screenshot: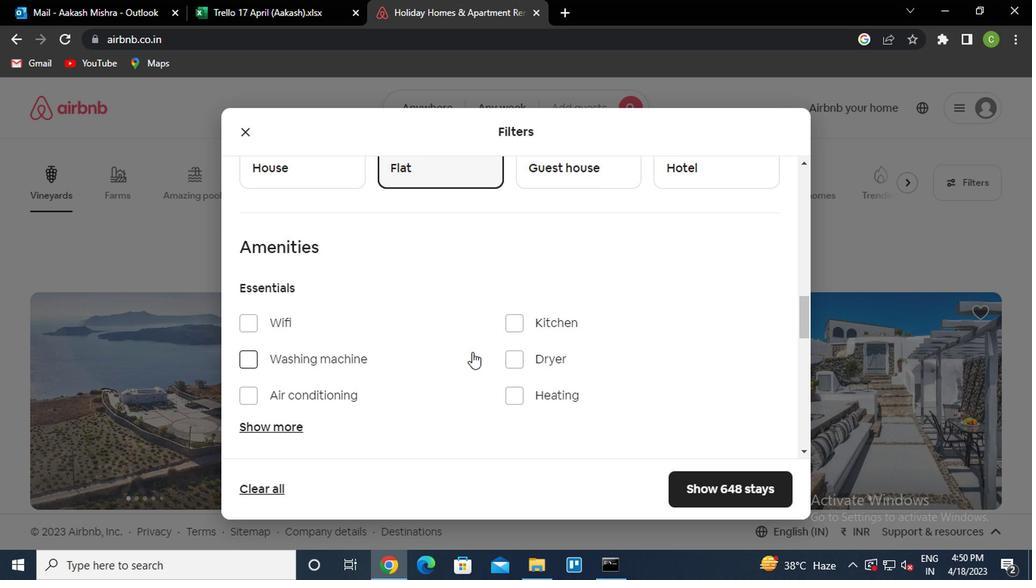 
Action: Mouse scrolled (469, 352) with delta (0, -1)
Screenshot: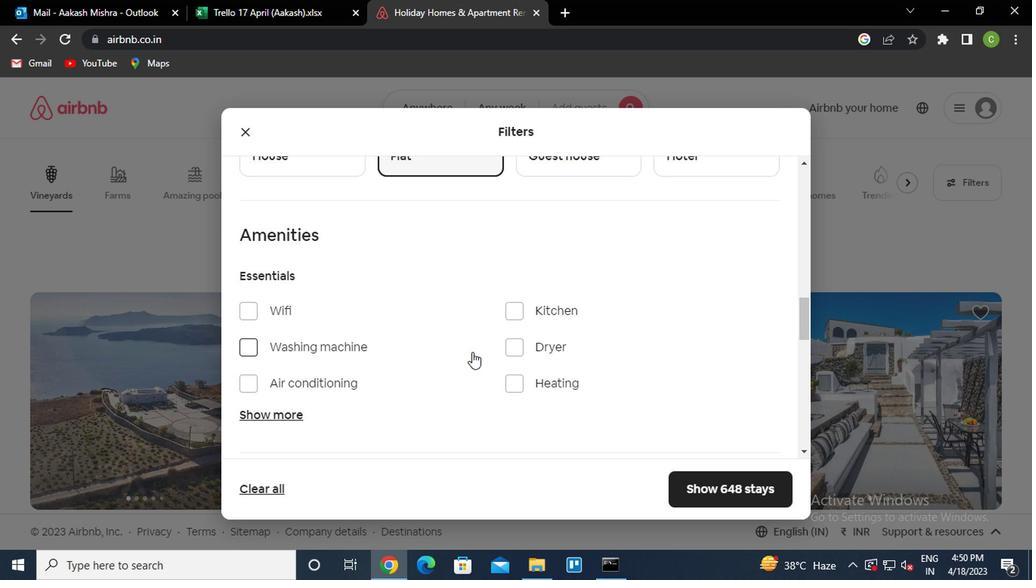 
Action: Mouse moved to (746, 373)
Screenshot: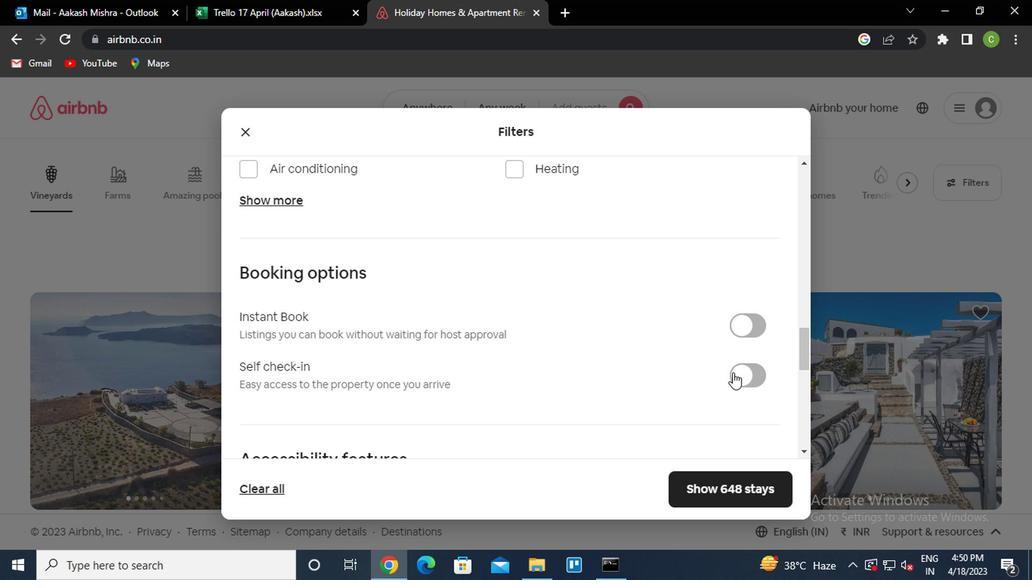 
Action: Mouse pressed left at (746, 373)
Screenshot: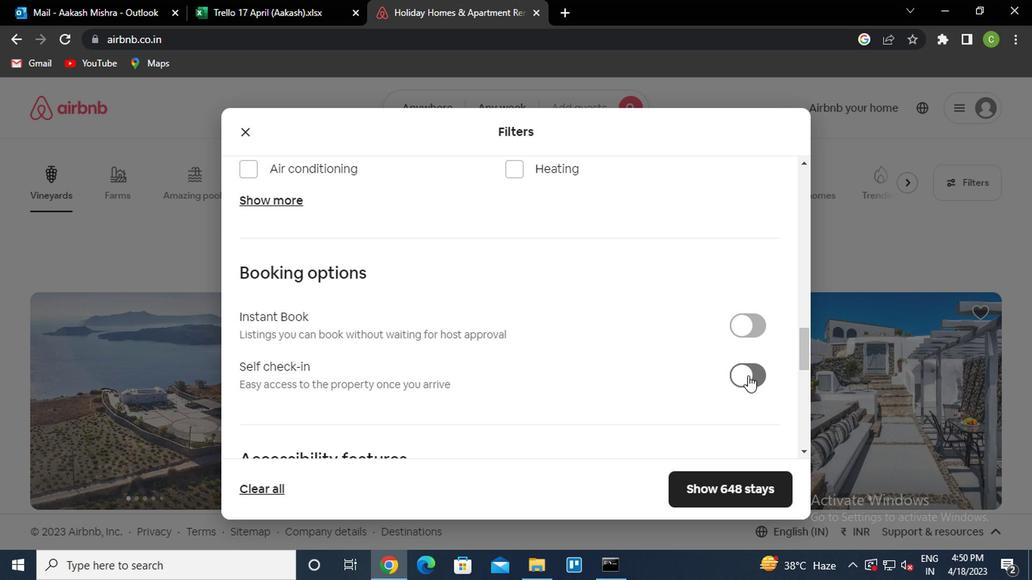 
Action: Mouse moved to (575, 398)
Screenshot: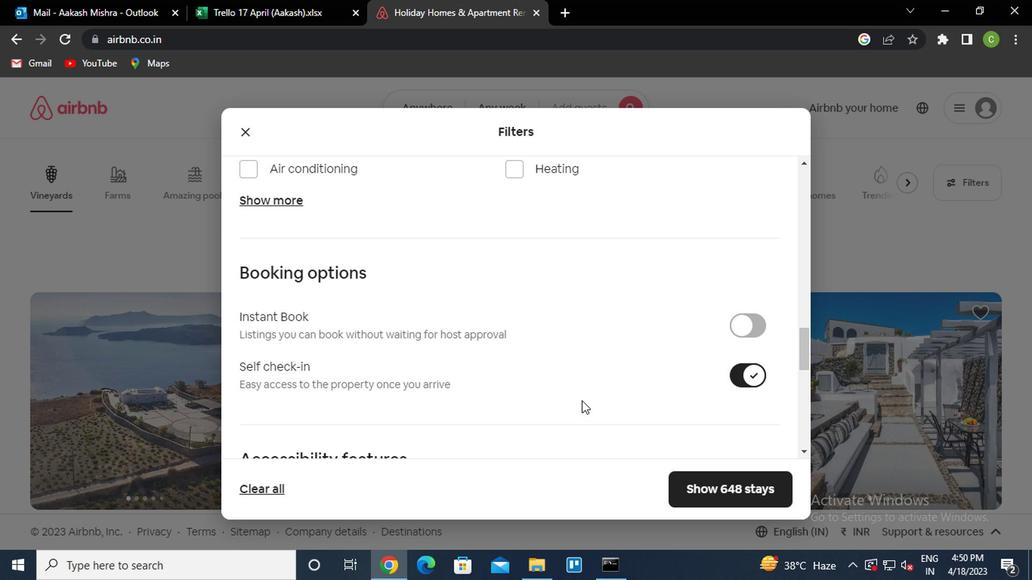 
Action: Mouse scrolled (575, 397) with delta (0, 0)
Screenshot: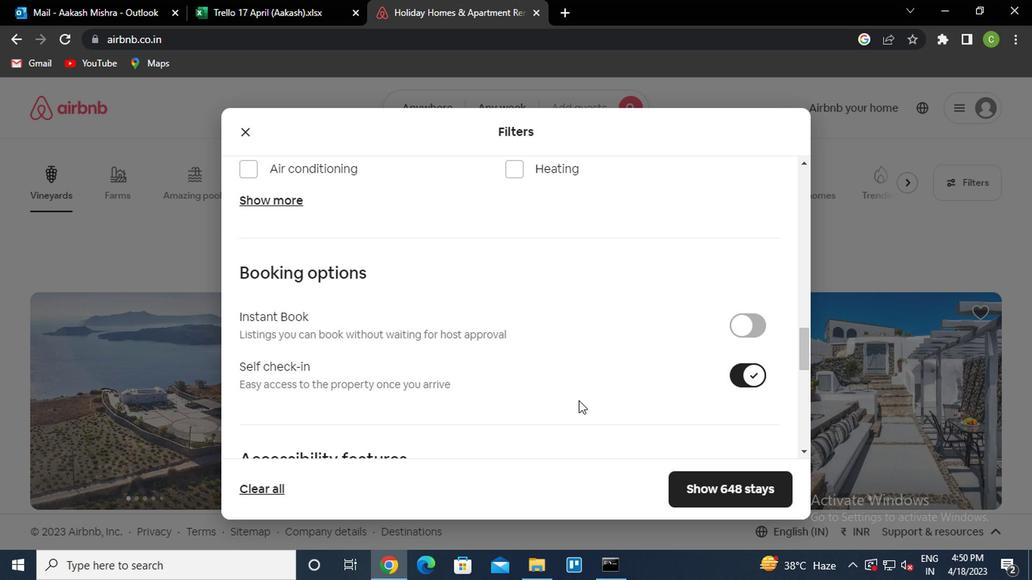 
Action: Mouse scrolled (575, 397) with delta (0, 0)
Screenshot: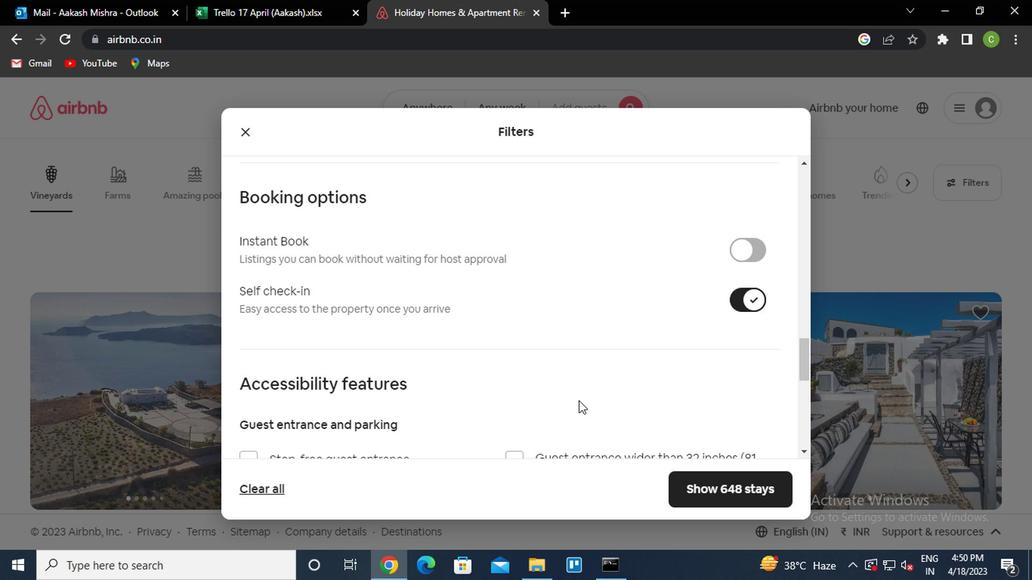 
Action: Mouse scrolled (575, 397) with delta (0, 0)
Screenshot: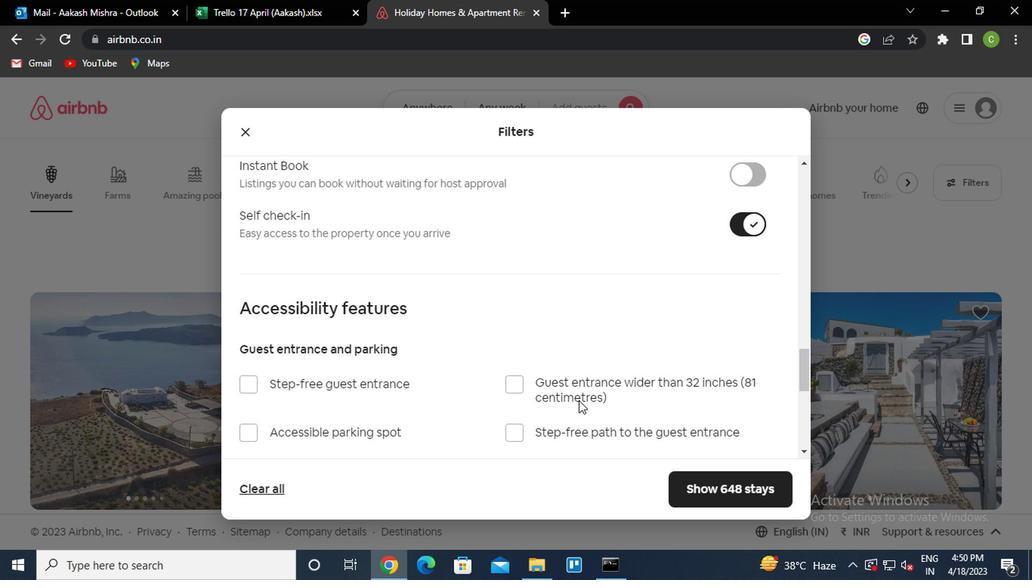 
Action: Mouse scrolled (575, 397) with delta (0, 0)
Screenshot: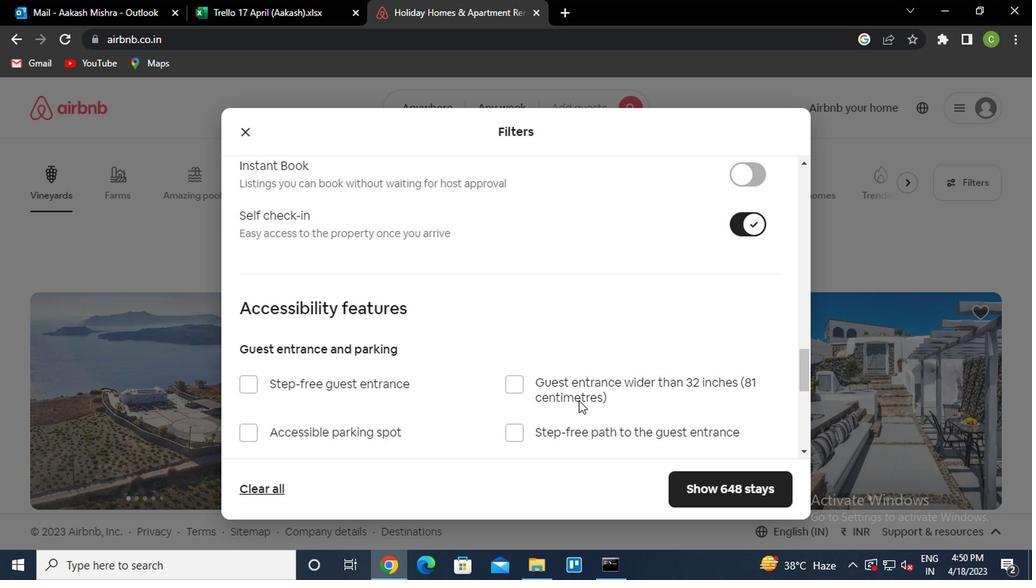 
Action: Mouse scrolled (575, 397) with delta (0, 0)
Screenshot: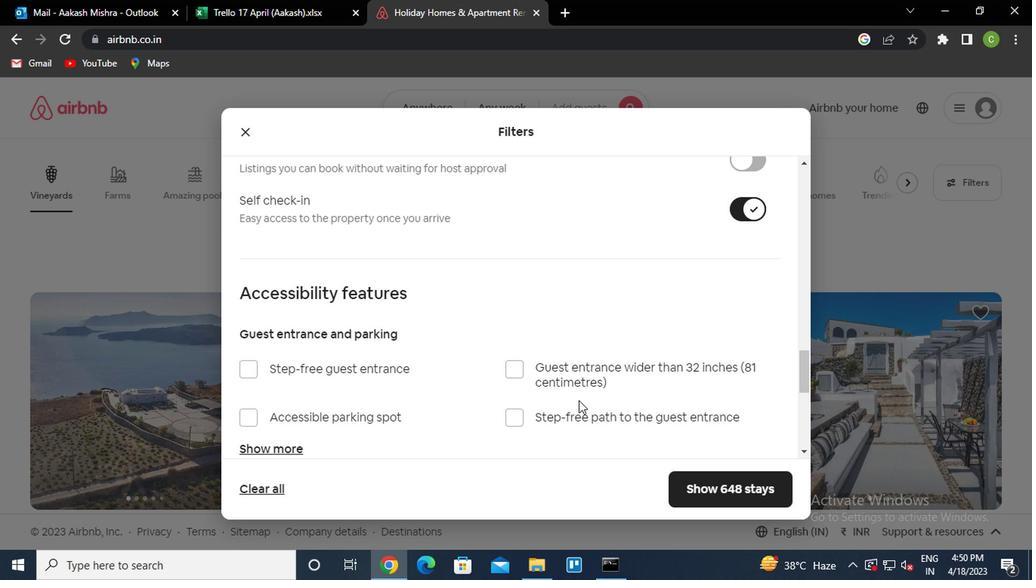 
Action: Mouse moved to (564, 394)
Screenshot: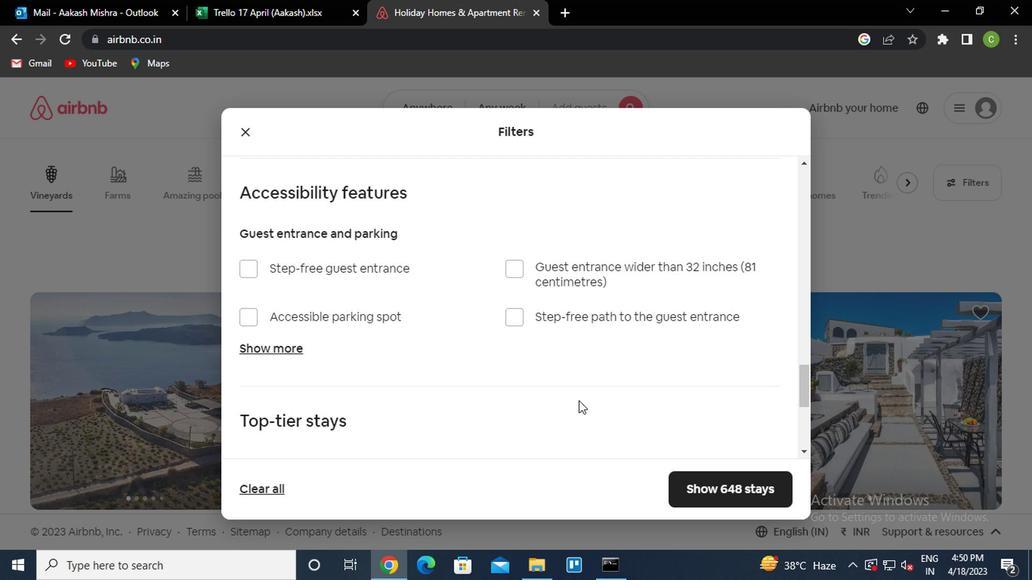 
Action: Mouse scrolled (564, 394) with delta (0, 0)
Screenshot: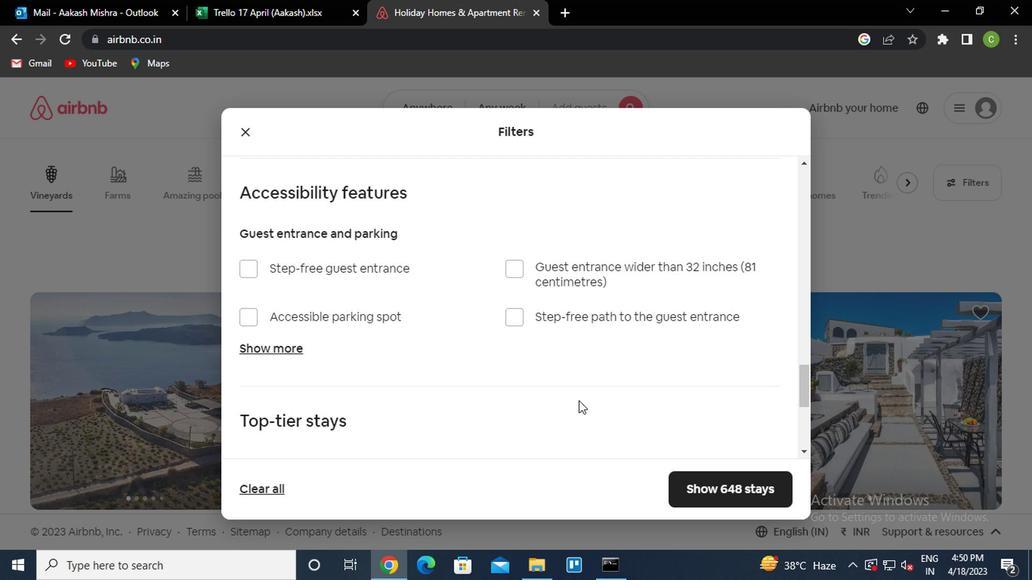 
Action: Mouse moved to (524, 381)
Screenshot: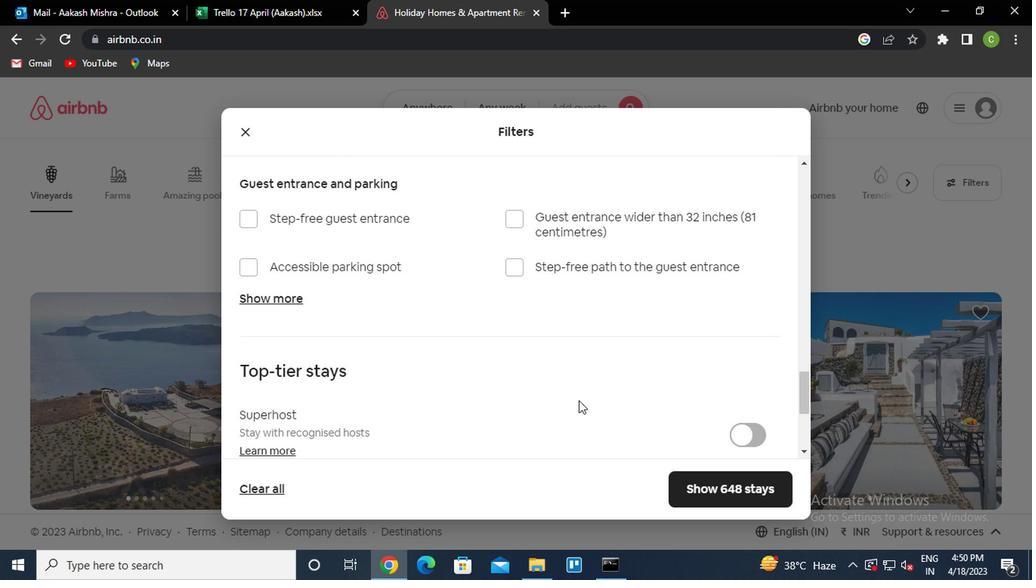 
Action: Mouse scrolled (524, 380) with delta (0, 0)
Screenshot: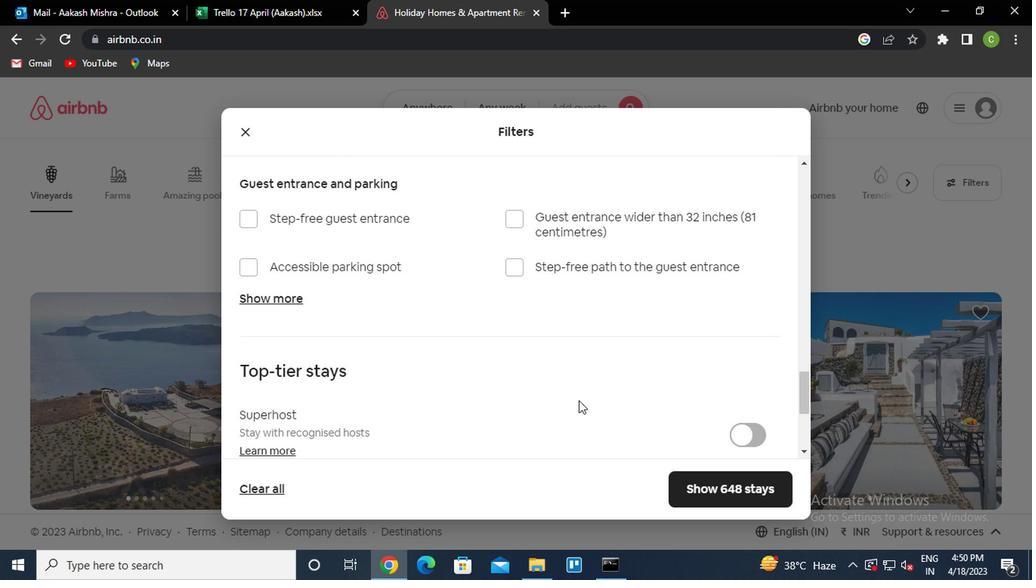 
Action: Mouse moved to (497, 390)
Screenshot: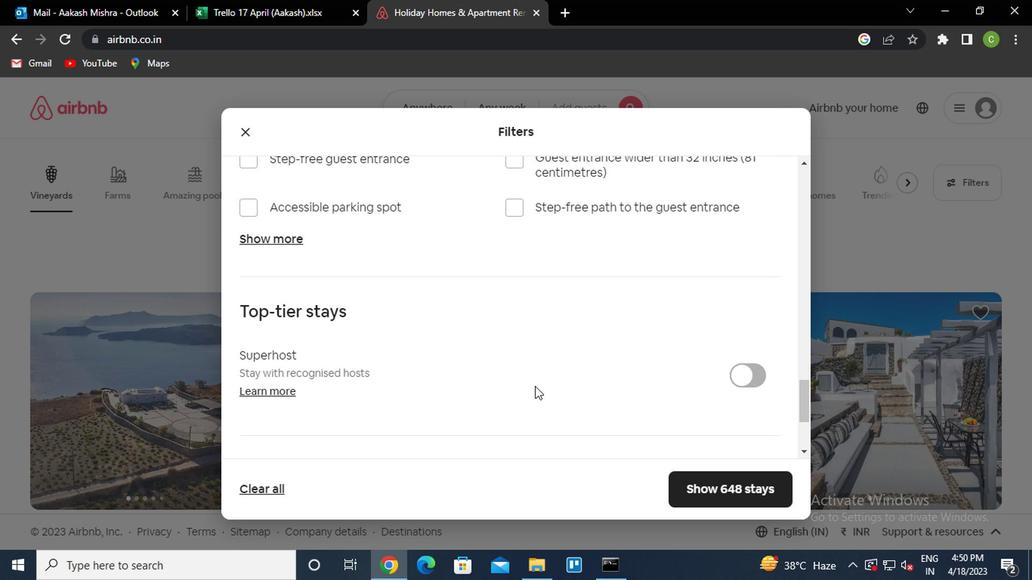 
Action: Mouse scrolled (497, 389) with delta (0, -1)
Screenshot: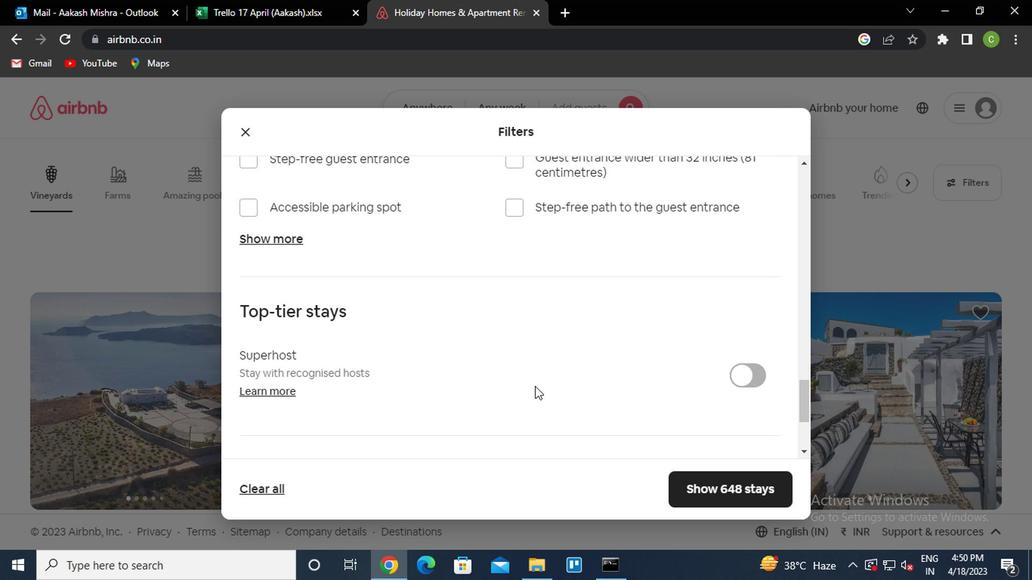 
Action: Mouse moved to (261, 411)
Screenshot: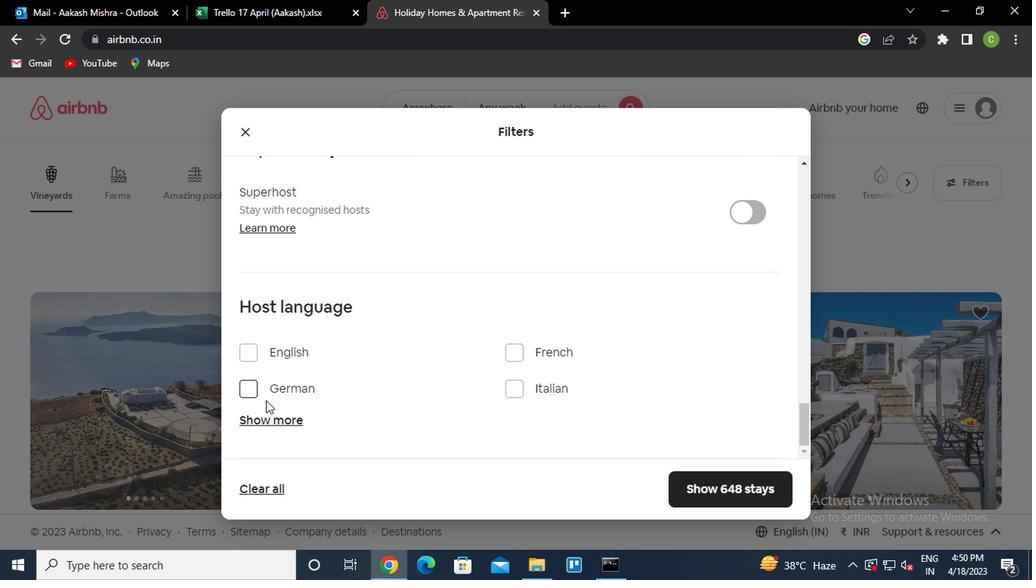 
Action: Mouse pressed left at (261, 411)
Screenshot: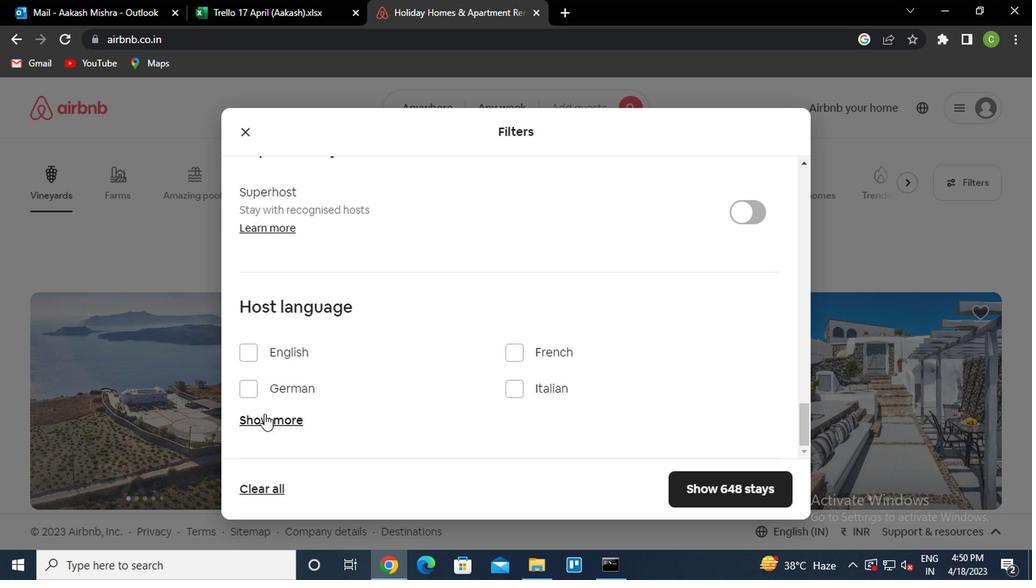 
Action: Mouse moved to (380, 404)
Screenshot: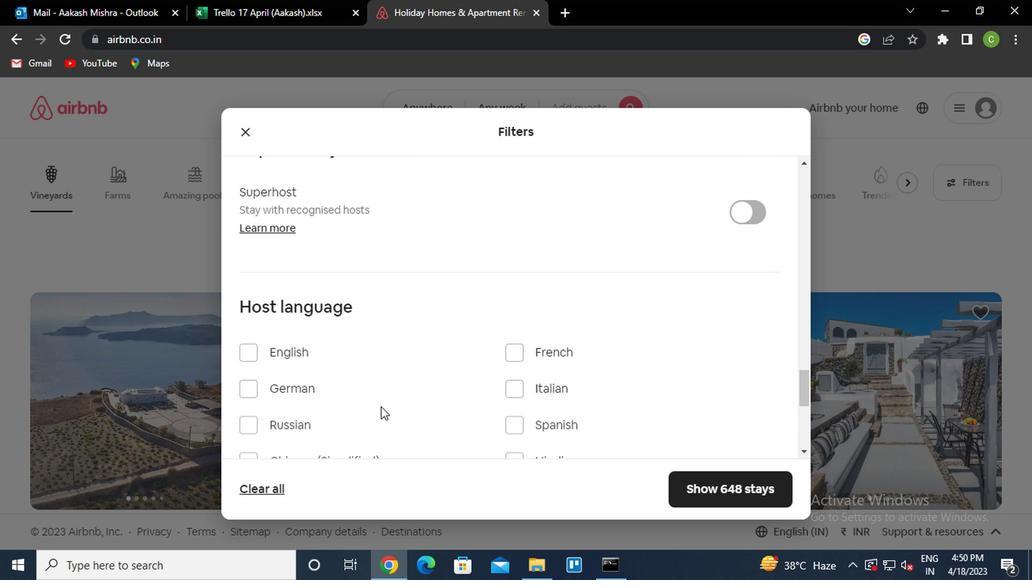 
Action: Mouse scrolled (380, 403) with delta (0, 0)
Screenshot: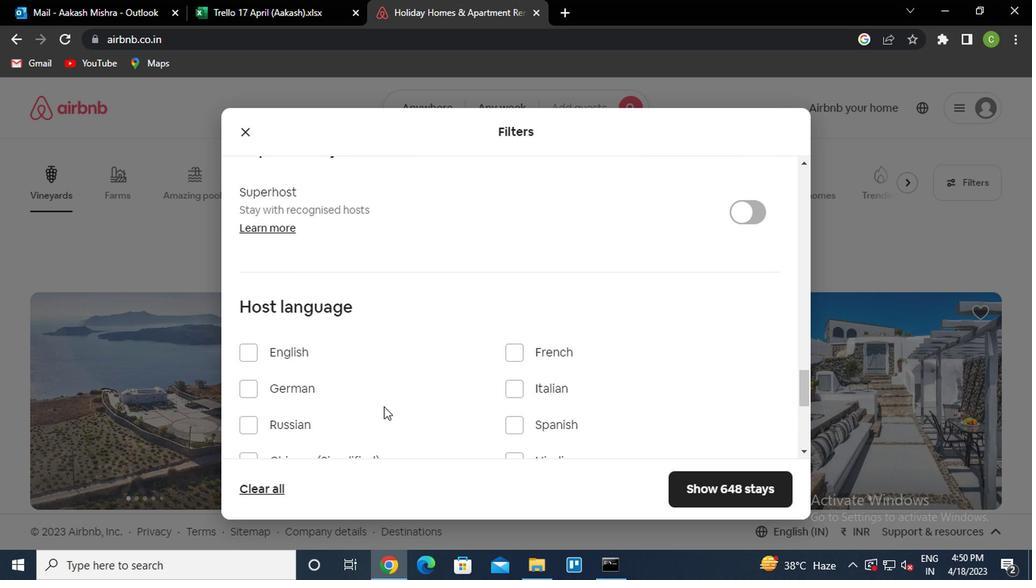
Action: Mouse moved to (514, 347)
Screenshot: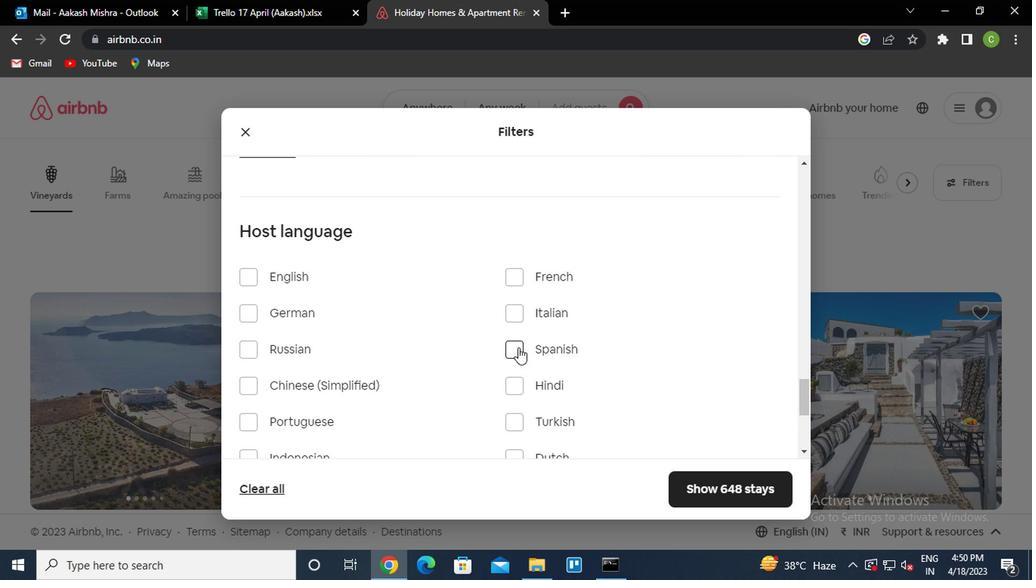 
Action: Mouse pressed left at (514, 347)
Screenshot: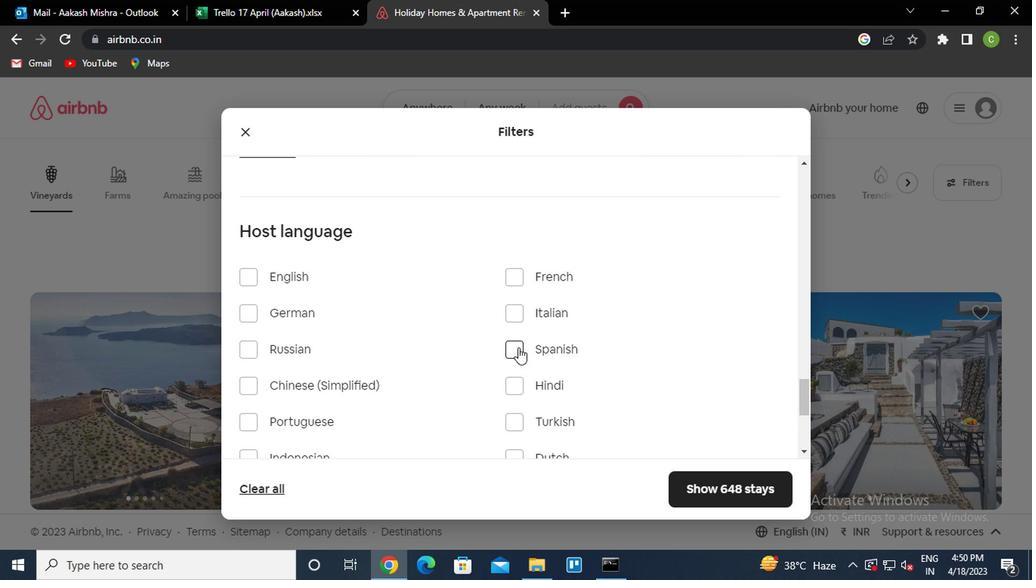 
Action: Mouse moved to (720, 474)
Screenshot: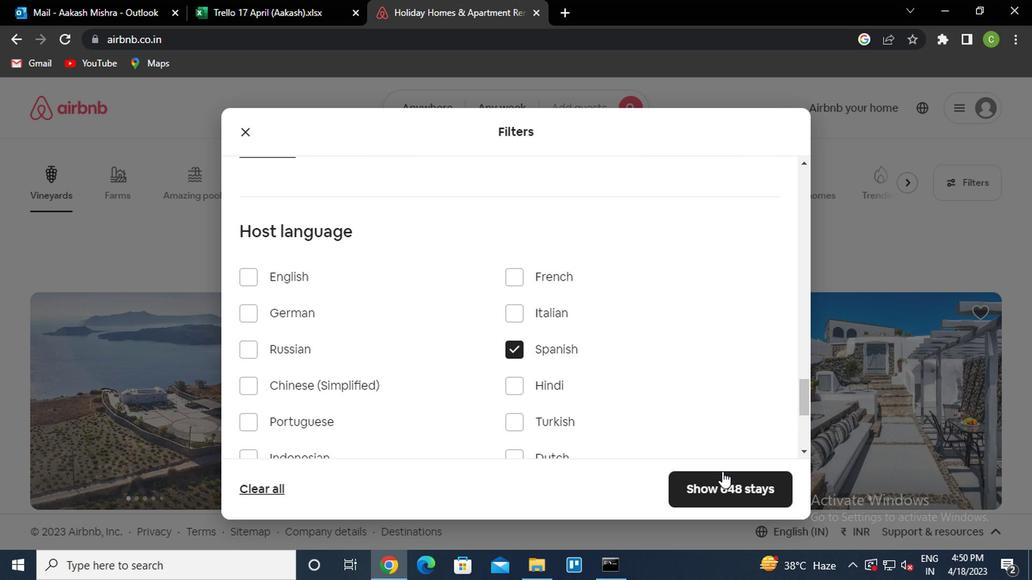 
Action: Mouse pressed left at (720, 474)
Screenshot: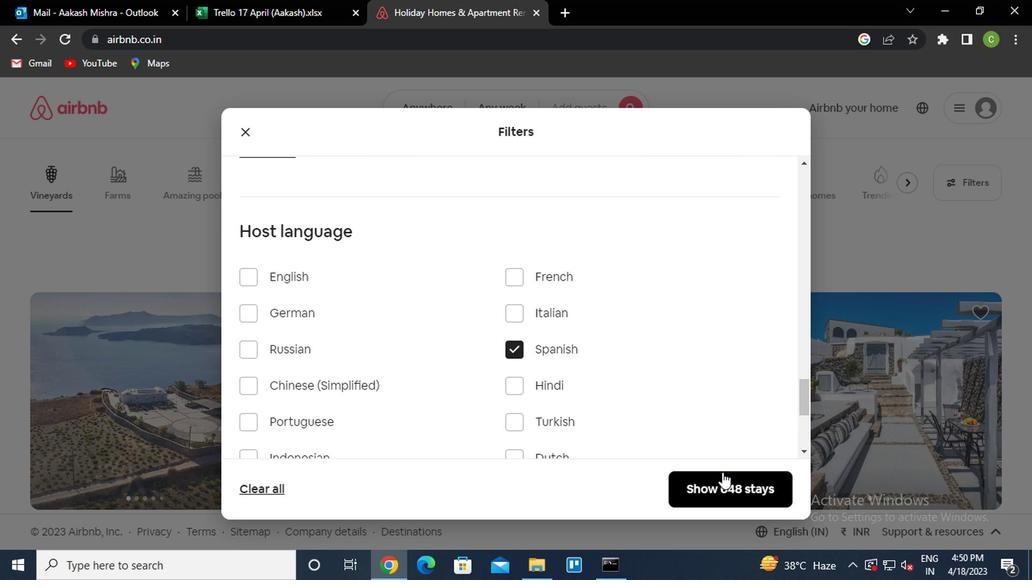 
Action: Mouse moved to (670, 448)
Screenshot: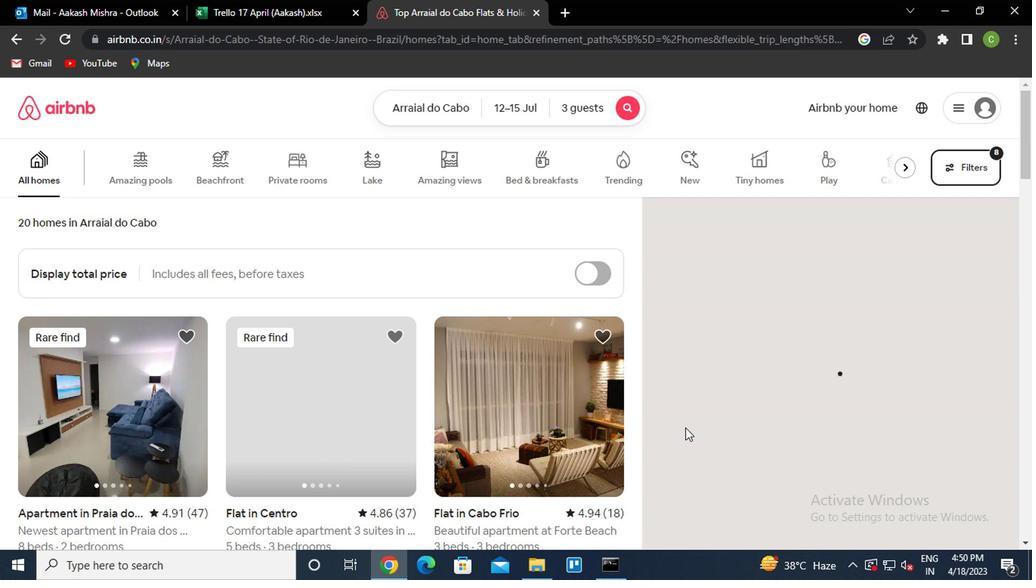 
